 Task: Find connections with filter location Sibanicú with filter topic #property with filter profile language Spanish with filter current company Mindtree with filter school Saveetha School of Engineering with filter industry Food and Beverage Manufacturing with filter service category Nonprofit Consulting with filter keywords title Copywriter
Action: Mouse moved to (520, 81)
Screenshot: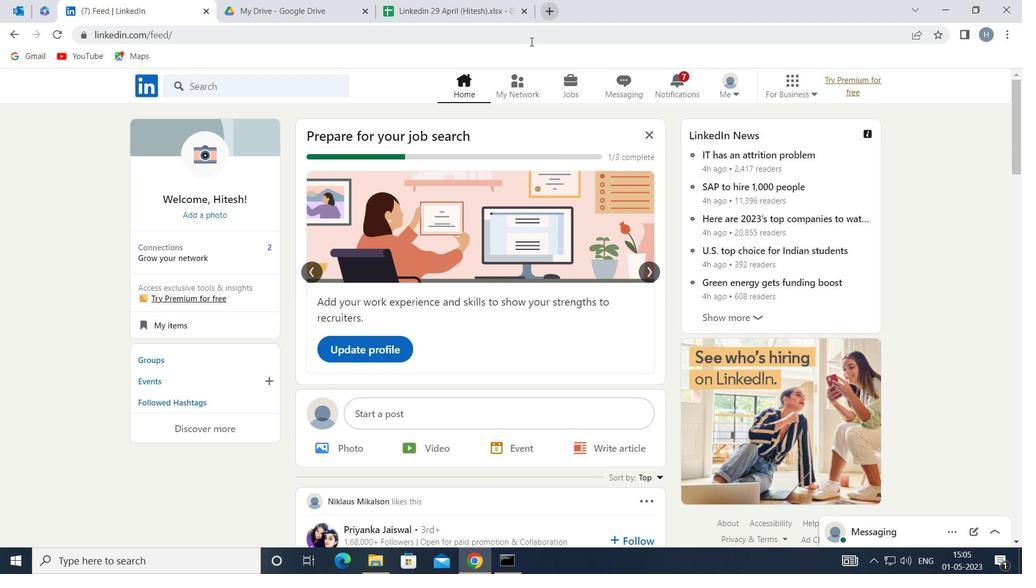 
Action: Mouse pressed left at (520, 81)
Screenshot: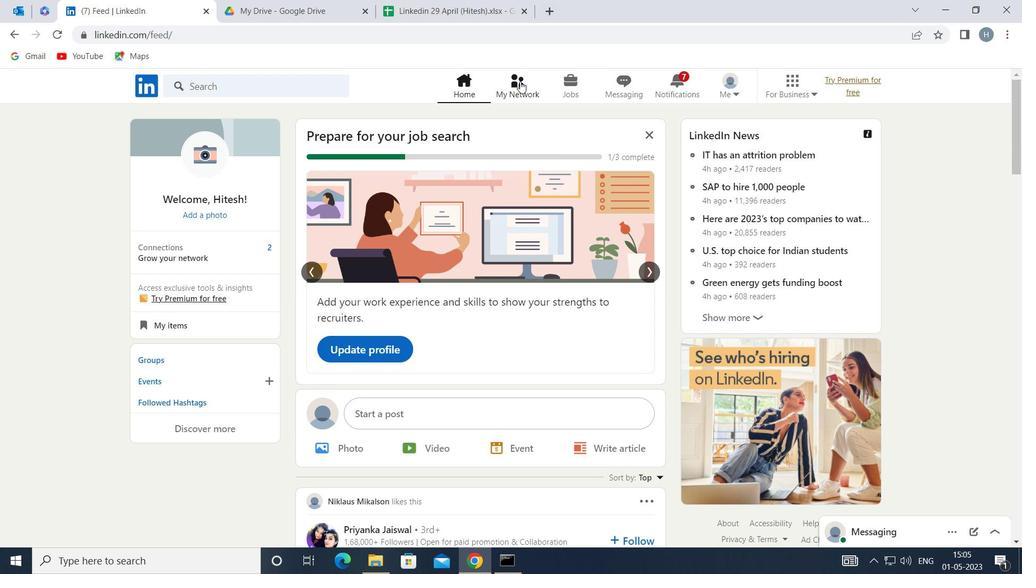 
Action: Mouse moved to (270, 164)
Screenshot: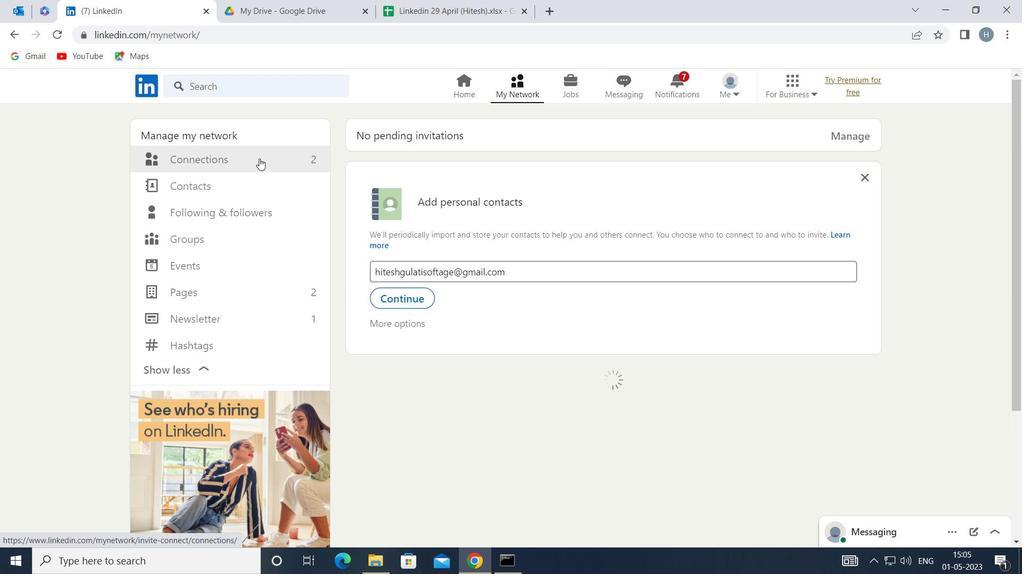 
Action: Mouse pressed left at (270, 164)
Screenshot: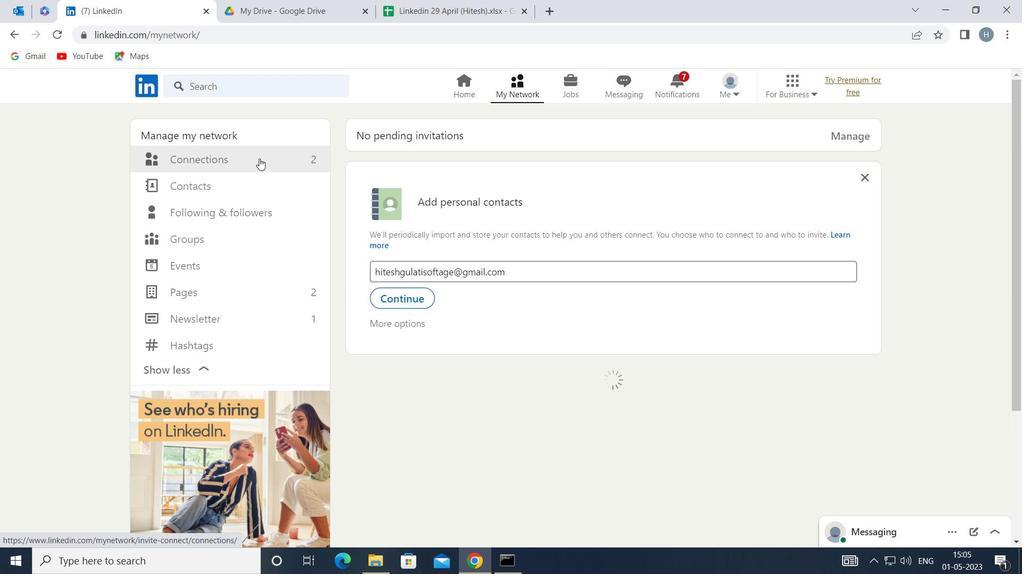 
Action: Mouse moved to (589, 160)
Screenshot: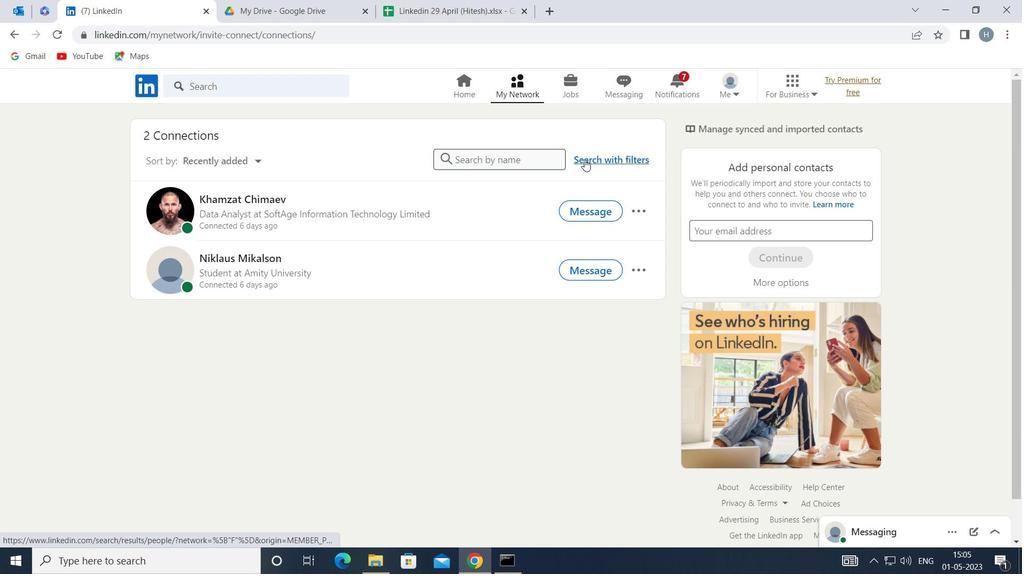 
Action: Mouse pressed left at (589, 160)
Screenshot: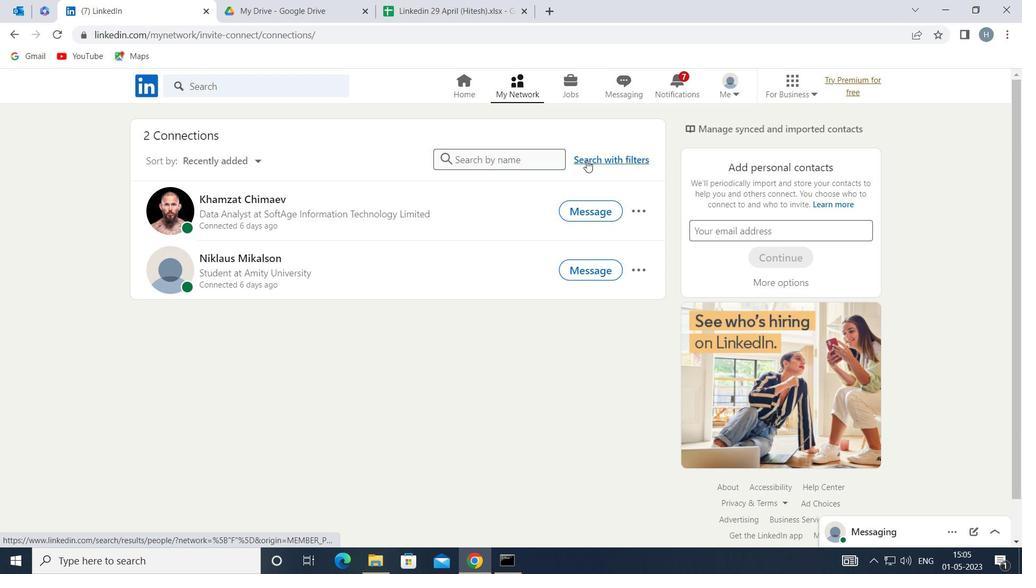 
Action: Mouse moved to (563, 121)
Screenshot: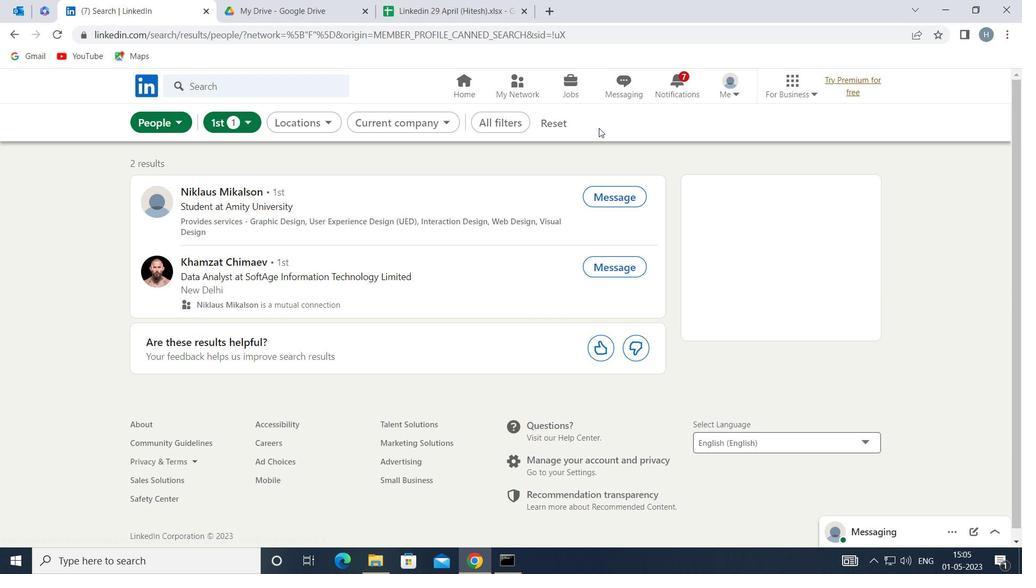 
Action: Mouse pressed left at (563, 121)
Screenshot: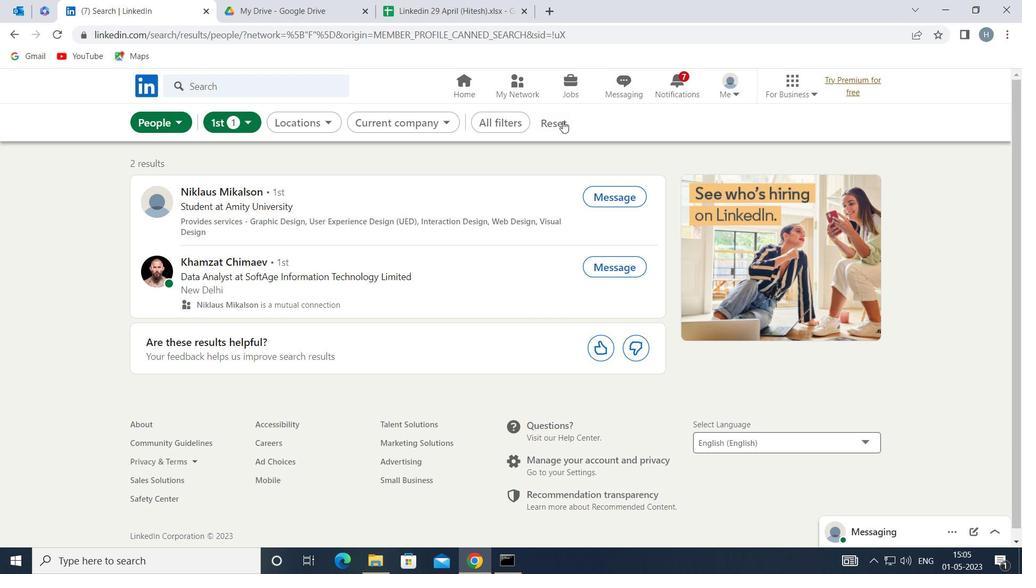 
Action: Mouse moved to (548, 120)
Screenshot: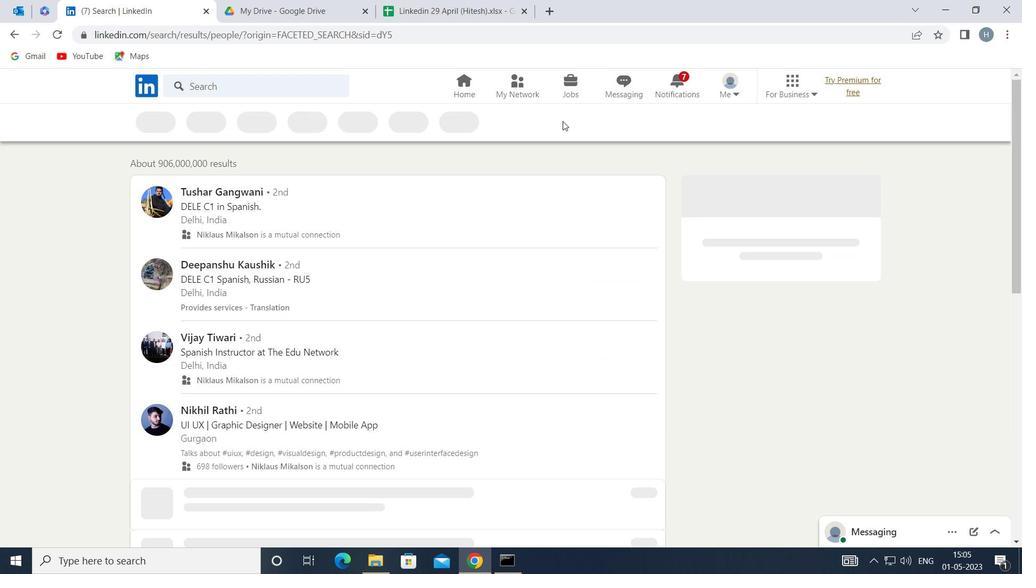 
Action: Mouse pressed left at (548, 120)
Screenshot: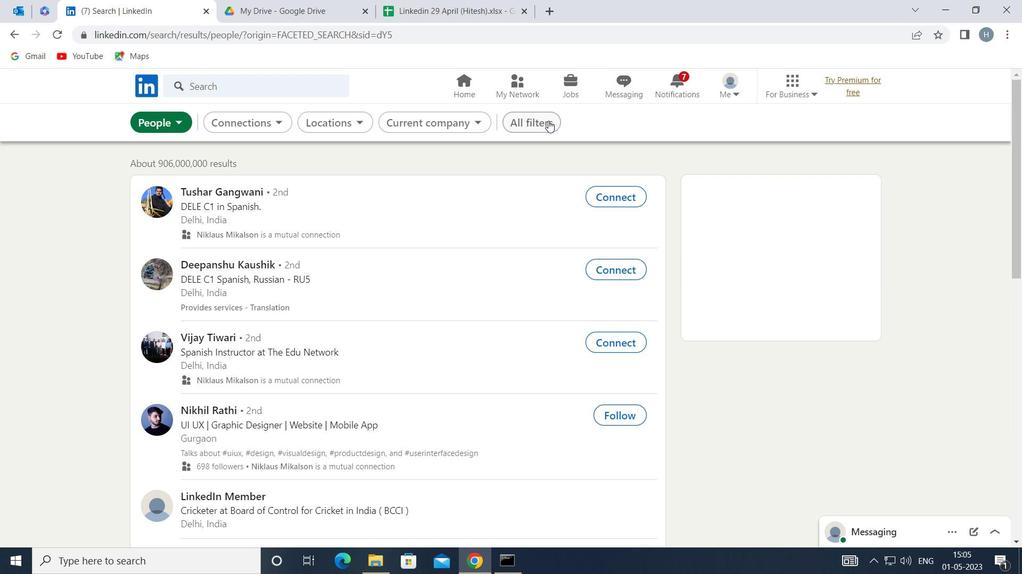 
Action: Mouse moved to (775, 285)
Screenshot: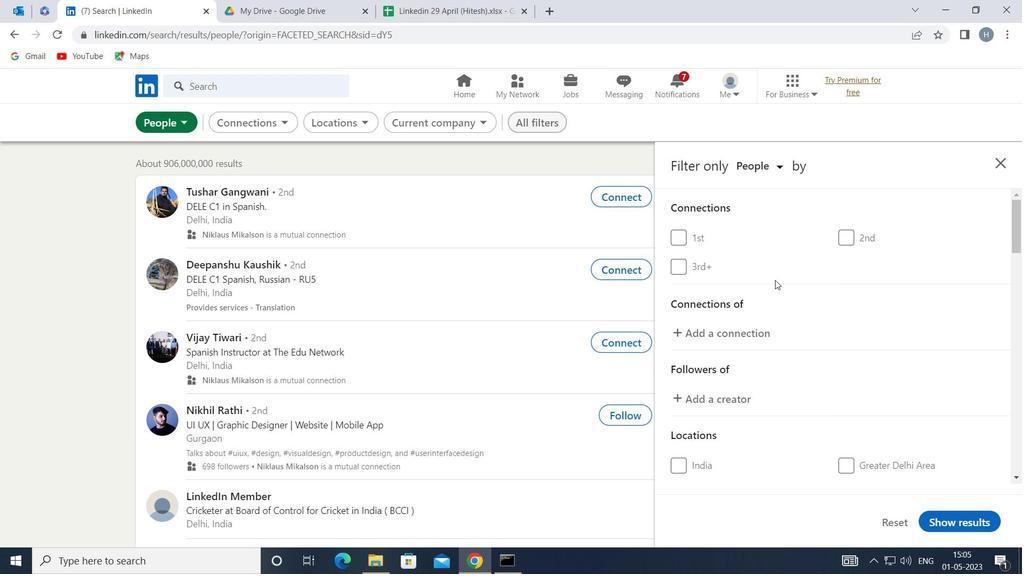 
Action: Mouse scrolled (775, 284) with delta (0, 0)
Screenshot: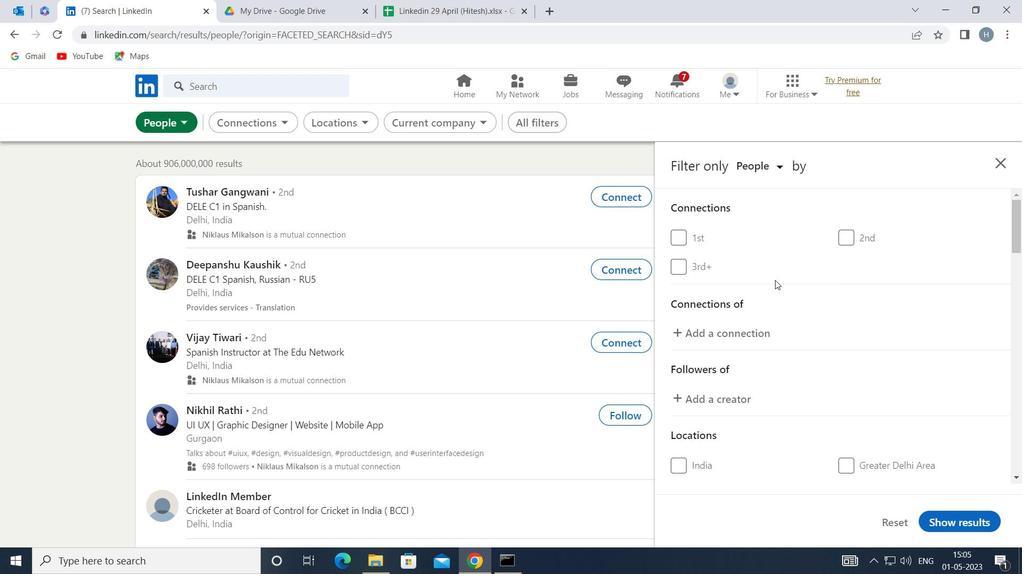 
Action: Mouse moved to (775, 286)
Screenshot: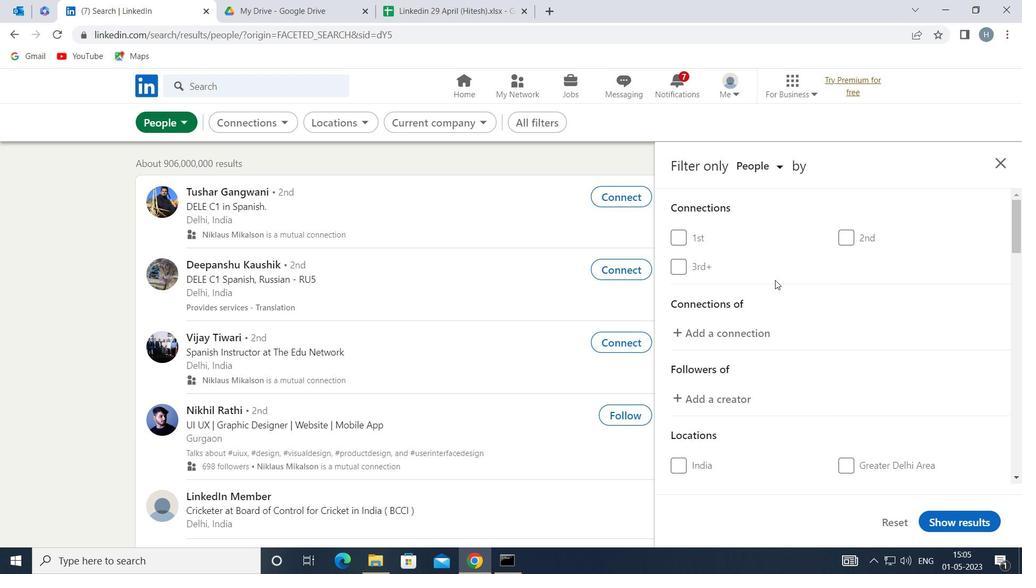
Action: Mouse scrolled (775, 286) with delta (0, 0)
Screenshot: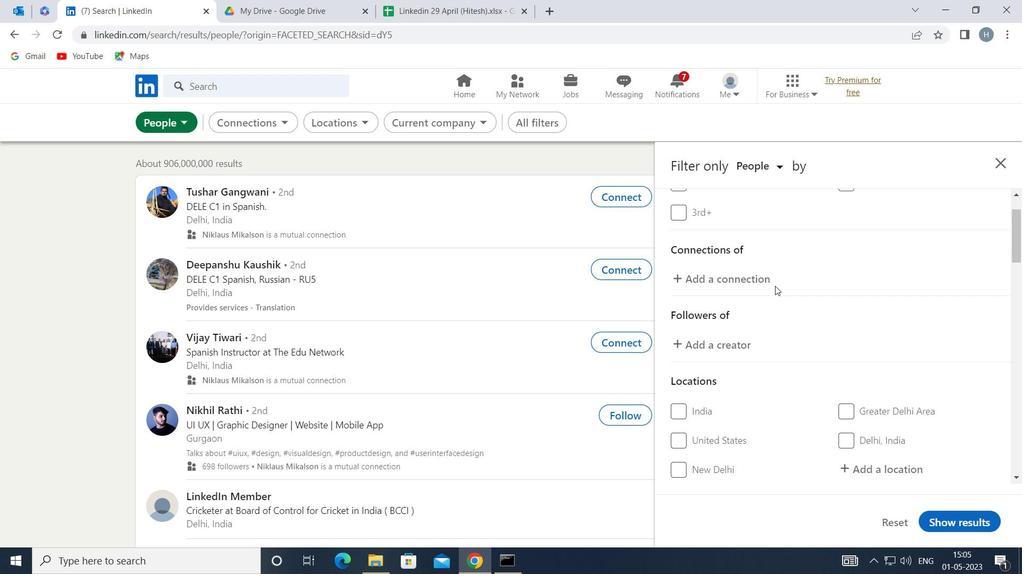 
Action: Mouse scrolled (775, 286) with delta (0, 0)
Screenshot: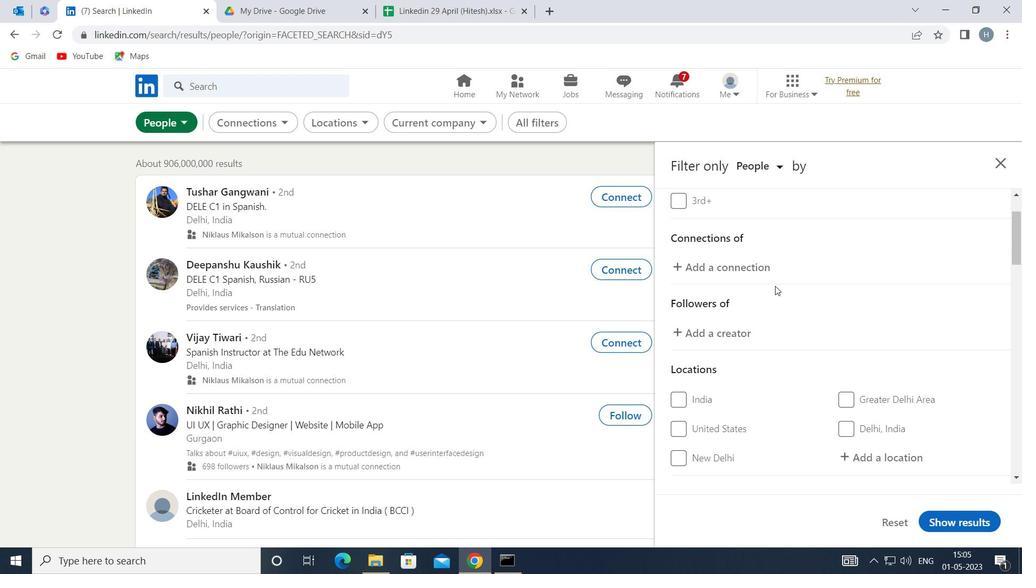 
Action: Mouse moved to (867, 322)
Screenshot: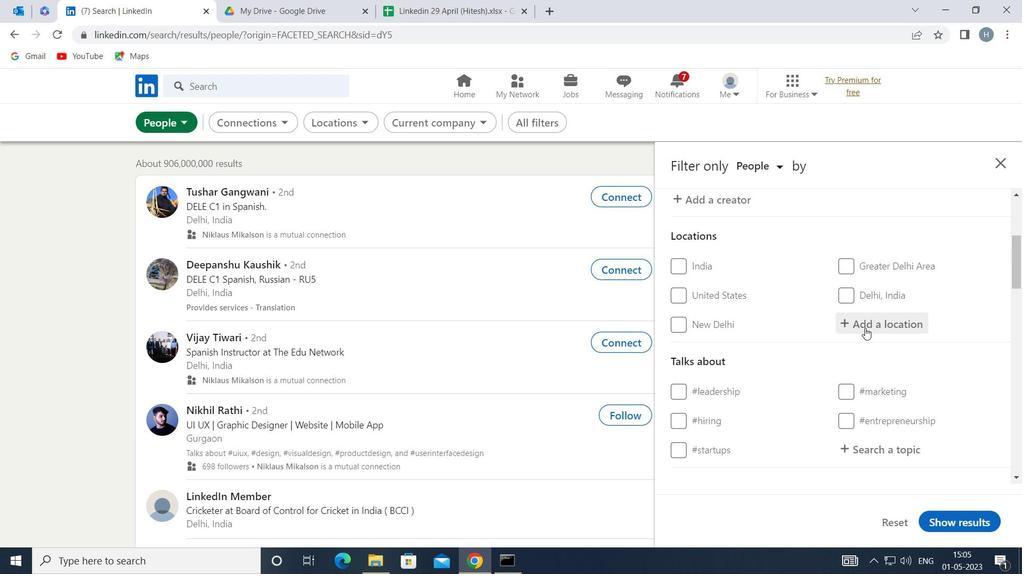
Action: Mouse pressed left at (867, 322)
Screenshot: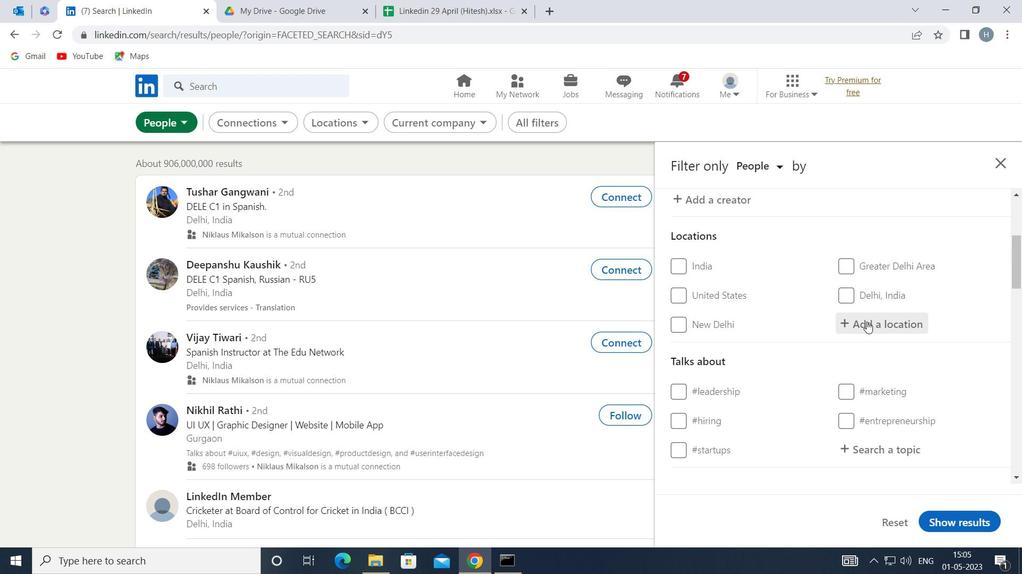 
Action: Mouse moved to (868, 321)
Screenshot: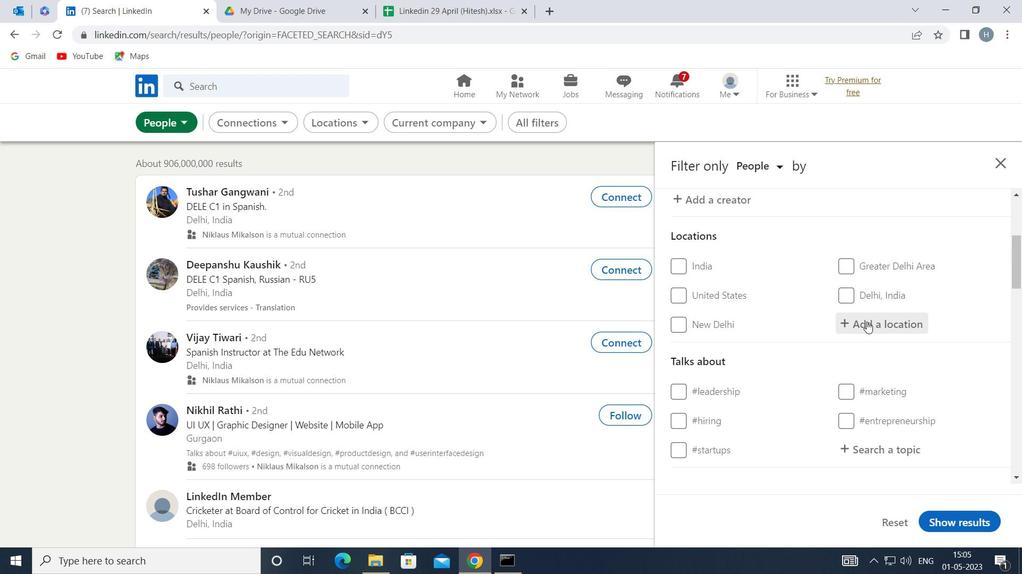 
Action: Key pressed <Key.shift>SIBANICU
Screenshot: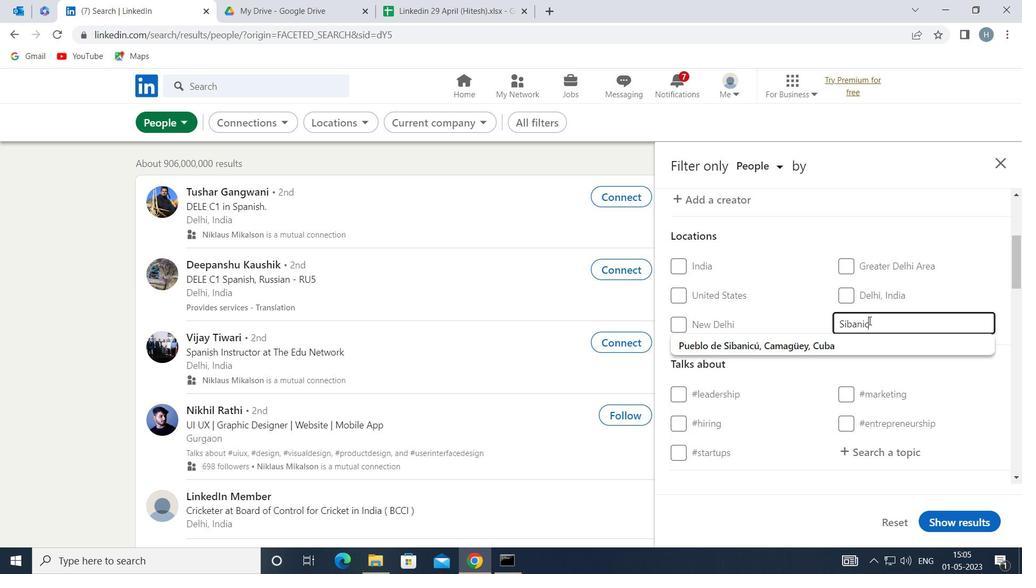 
Action: Mouse moved to (876, 325)
Screenshot: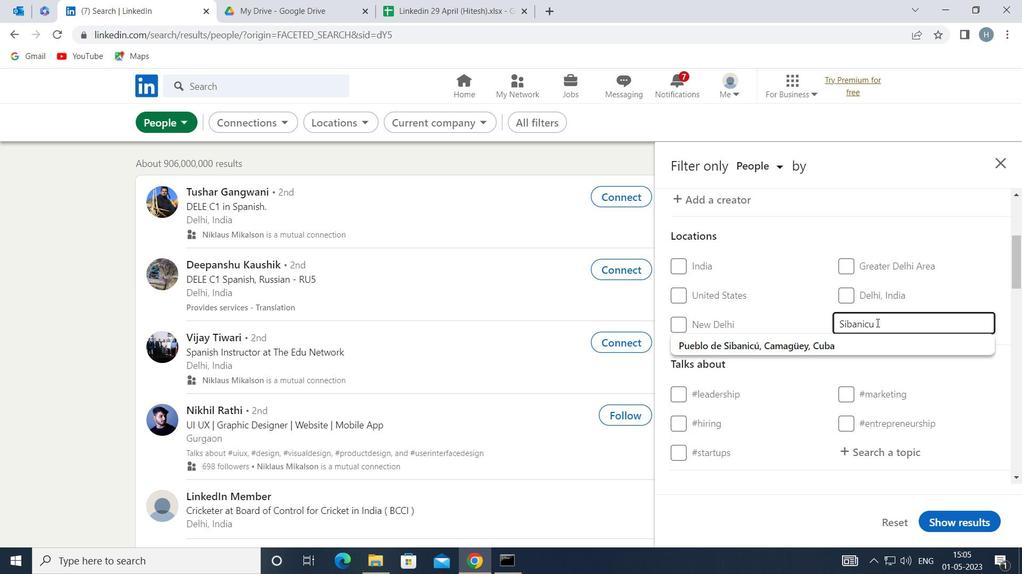 
Action: Key pressed <Key.enter>
Screenshot: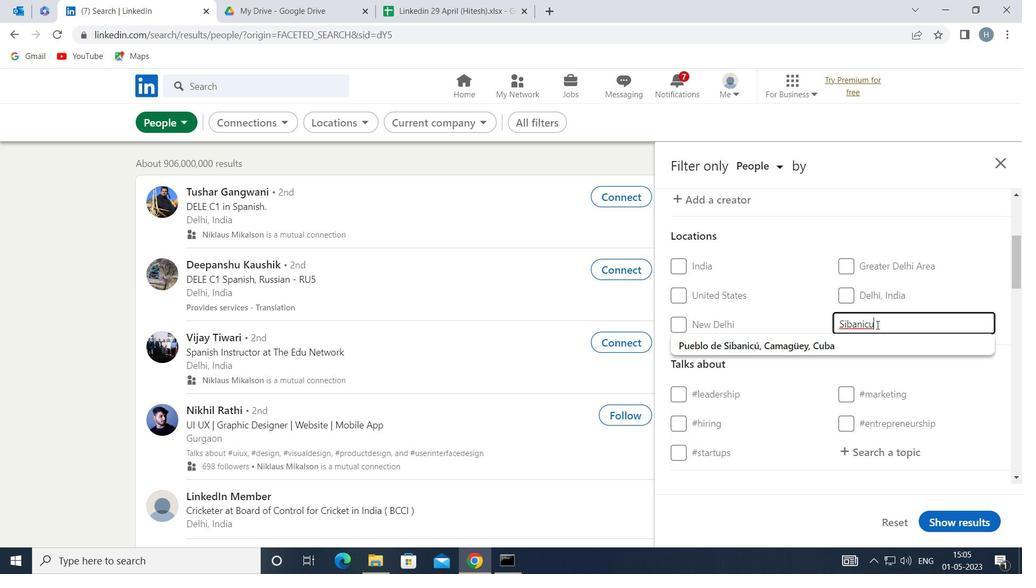 
Action: Mouse moved to (867, 348)
Screenshot: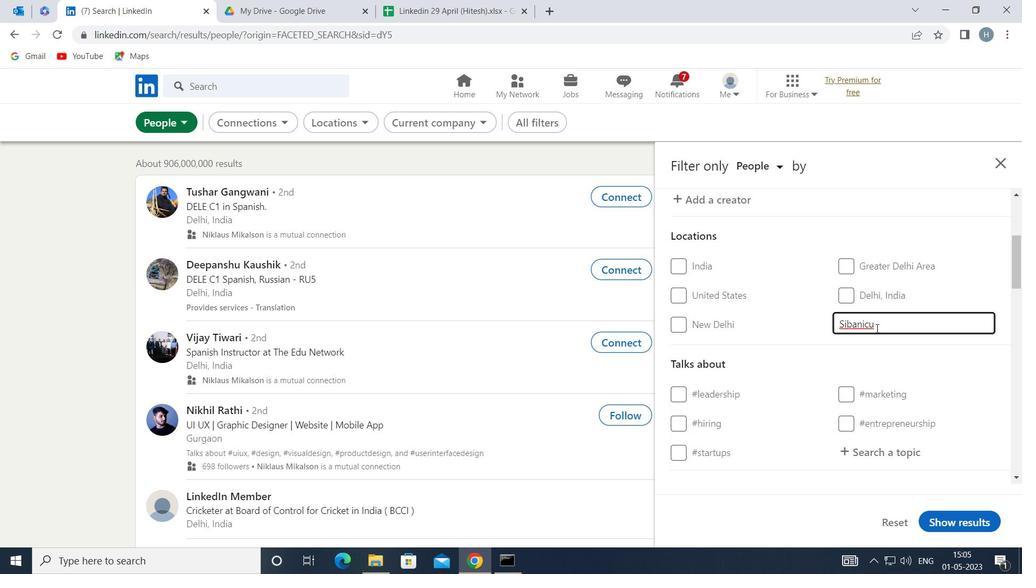 
Action: Mouse scrolled (867, 347) with delta (0, 0)
Screenshot: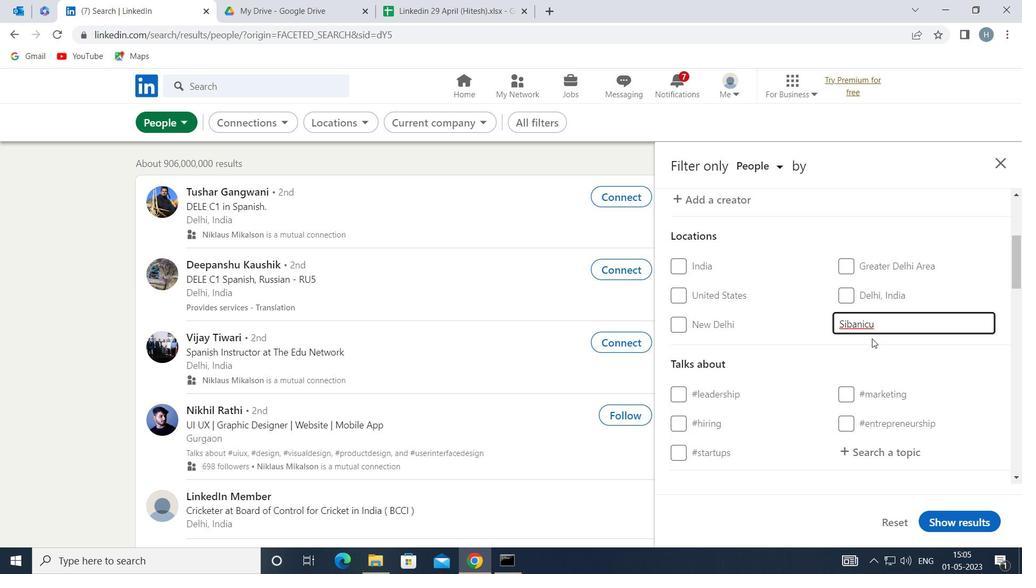 
Action: Mouse moved to (887, 382)
Screenshot: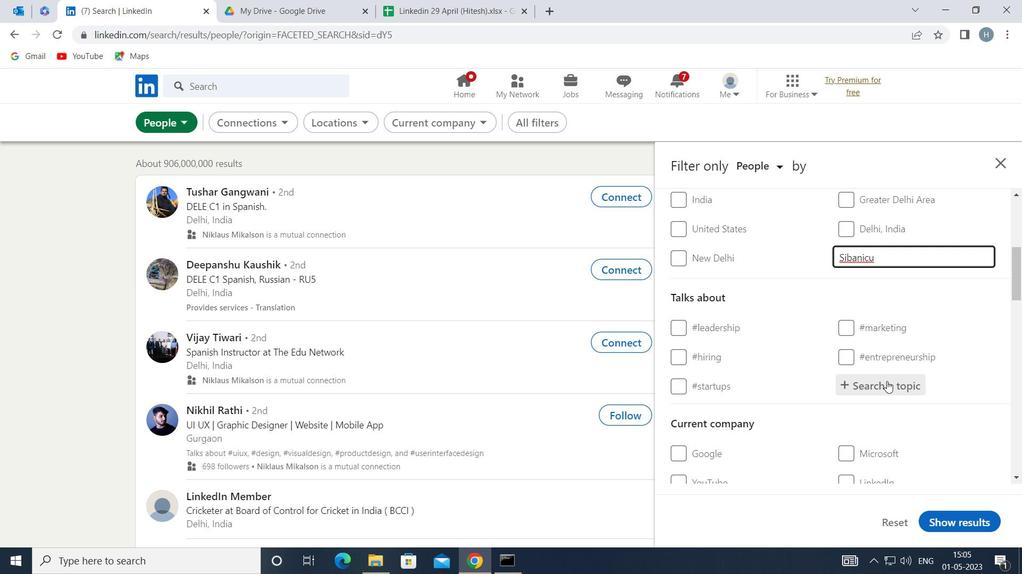 
Action: Mouse pressed left at (887, 382)
Screenshot: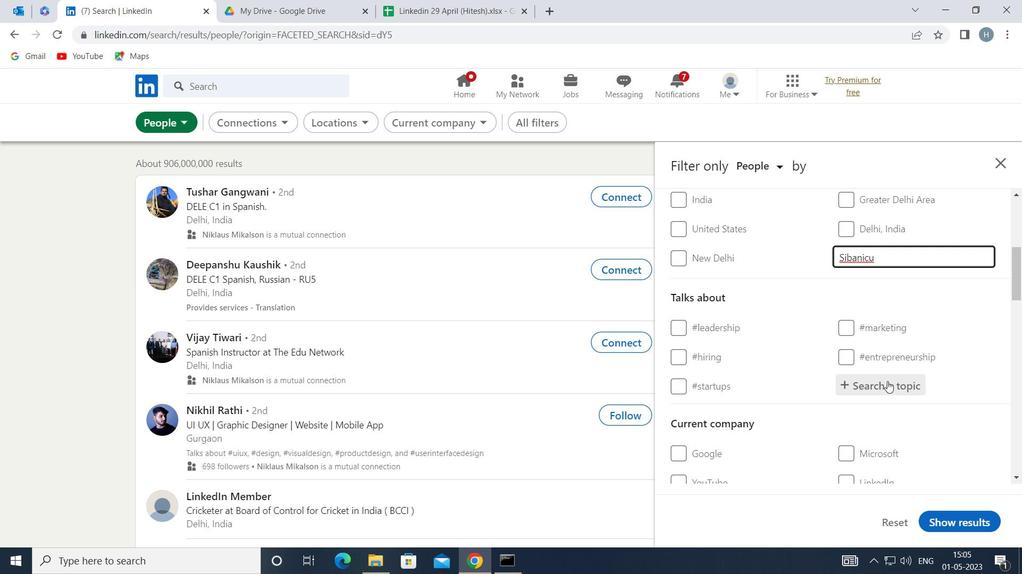 
Action: Mouse moved to (887, 382)
Screenshot: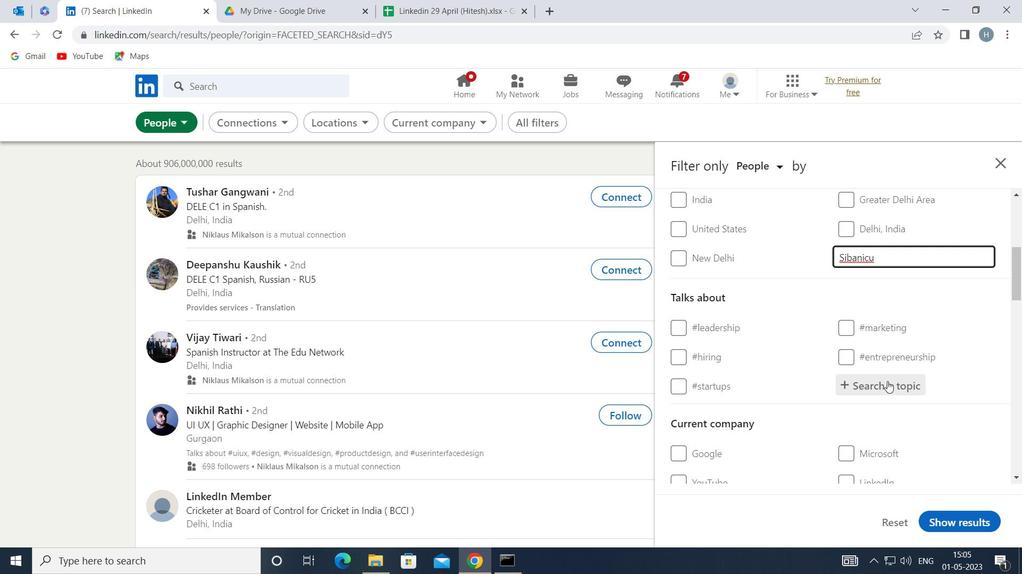 
Action: Key pressed <Key.shift>PROPR<Key.backspace>ERTY
Screenshot: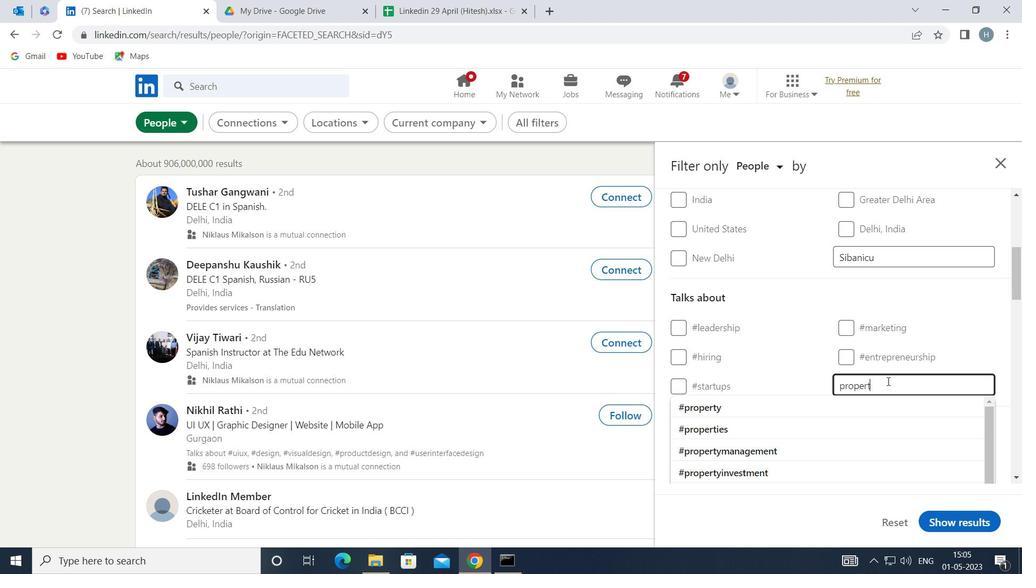 
Action: Mouse moved to (823, 412)
Screenshot: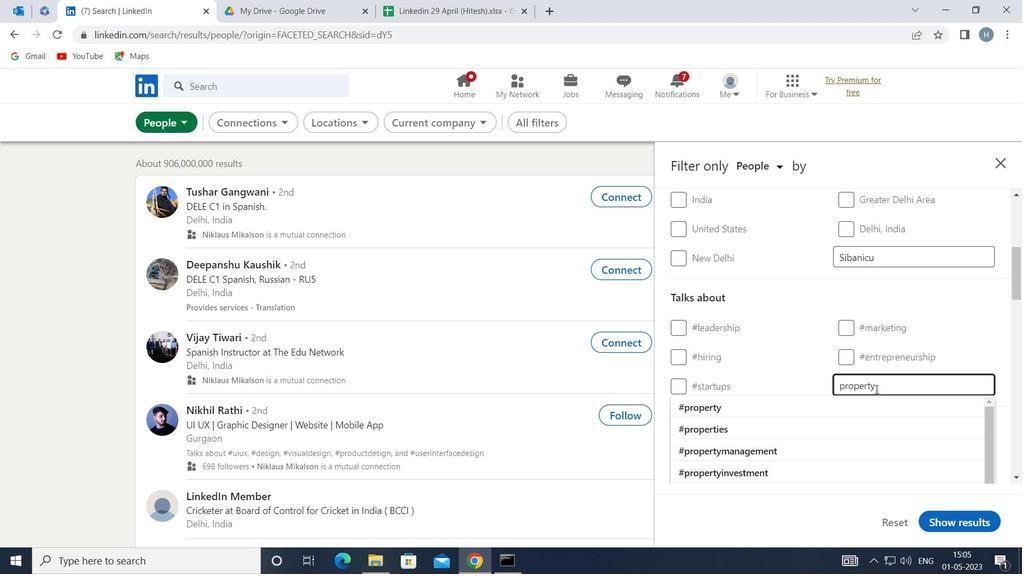 
Action: Mouse pressed left at (823, 412)
Screenshot: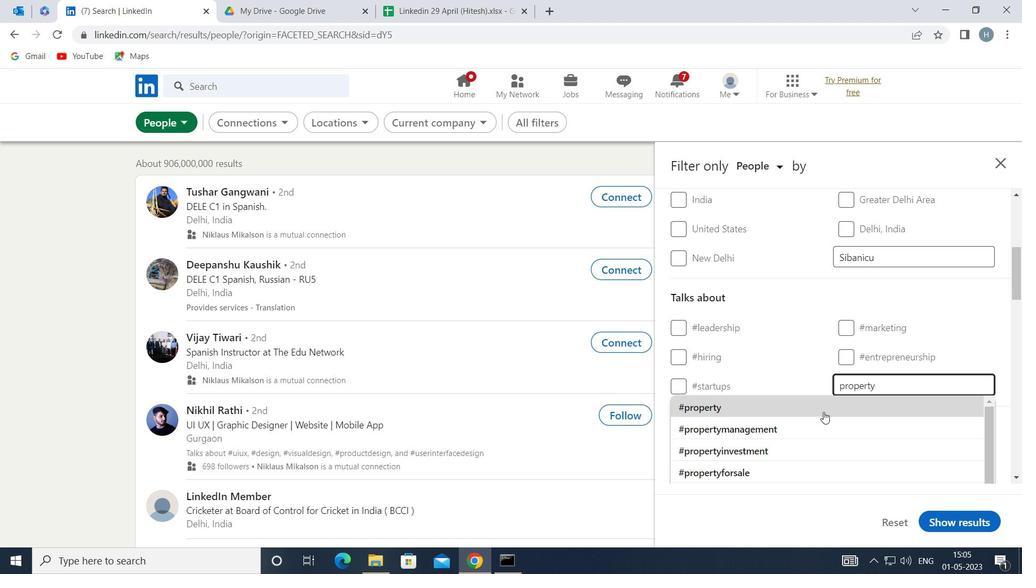 
Action: Mouse moved to (817, 405)
Screenshot: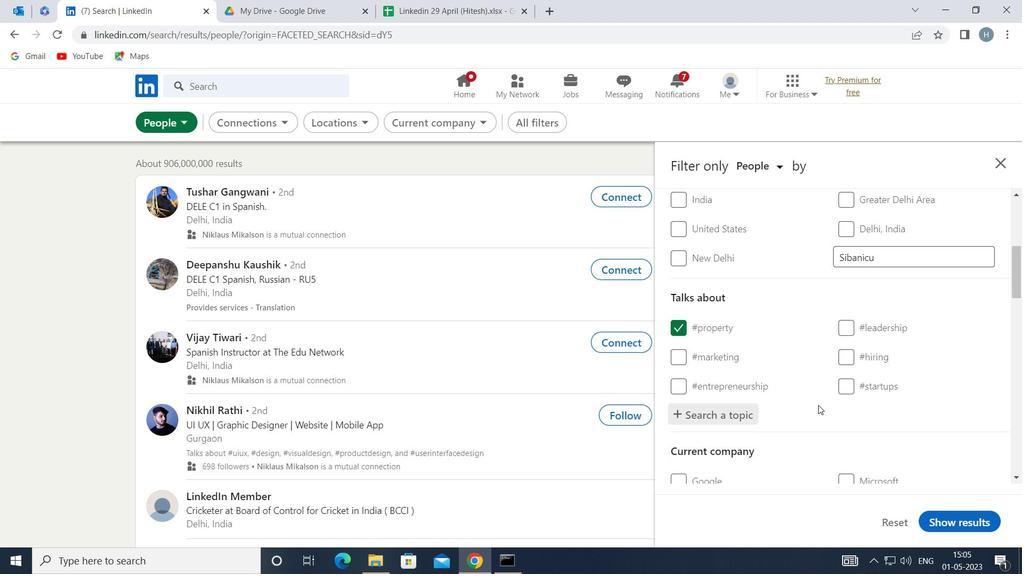 
Action: Mouse scrolled (817, 404) with delta (0, 0)
Screenshot: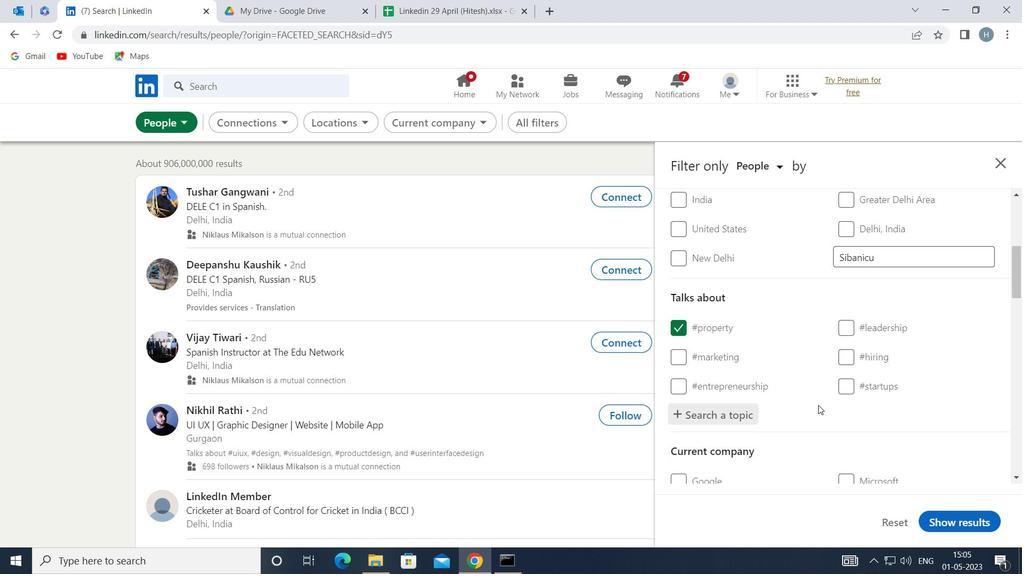 
Action: Mouse scrolled (817, 404) with delta (0, 0)
Screenshot: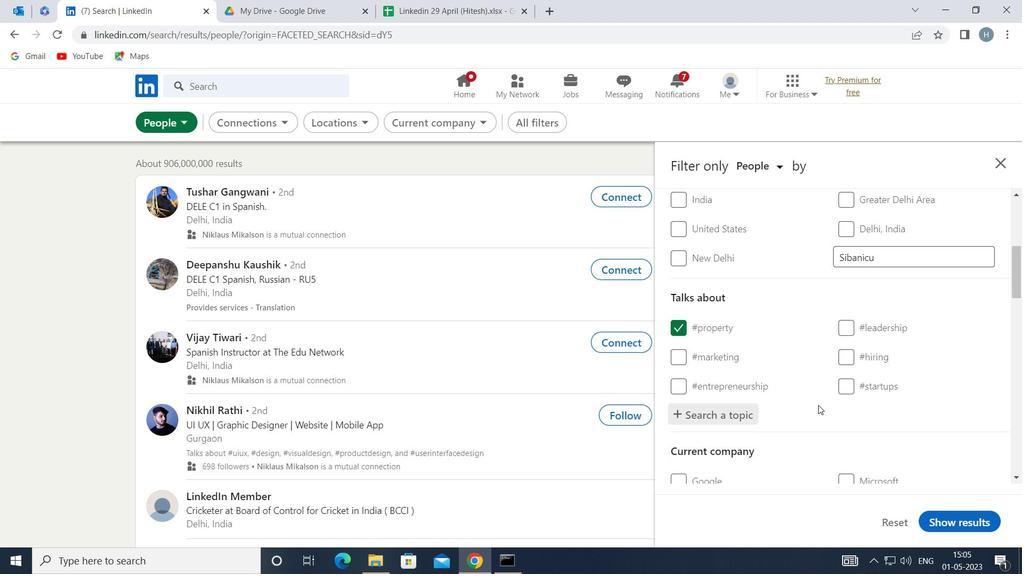 
Action: Mouse moved to (815, 401)
Screenshot: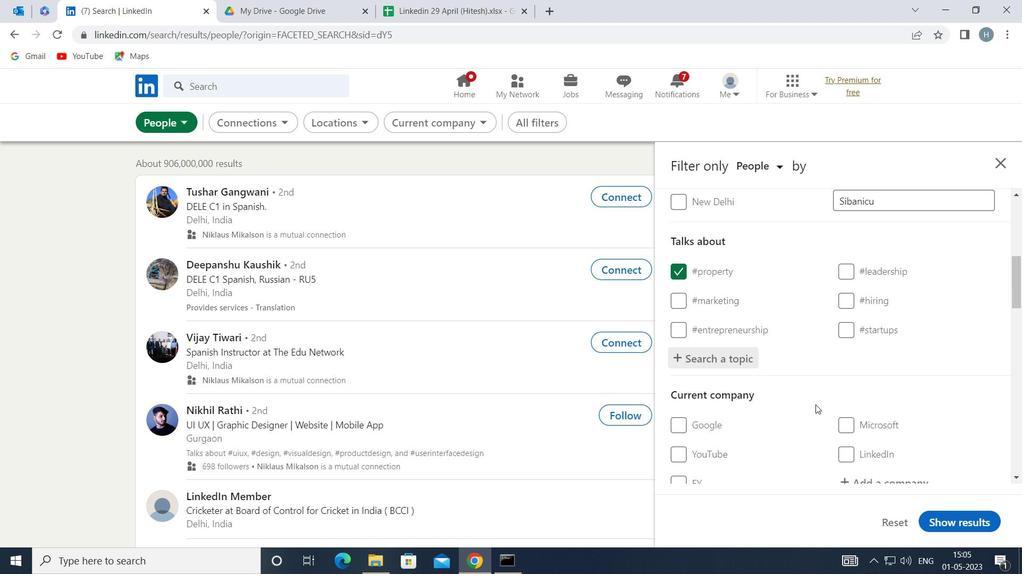 
Action: Mouse scrolled (815, 400) with delta (0, 0)
Screenshot: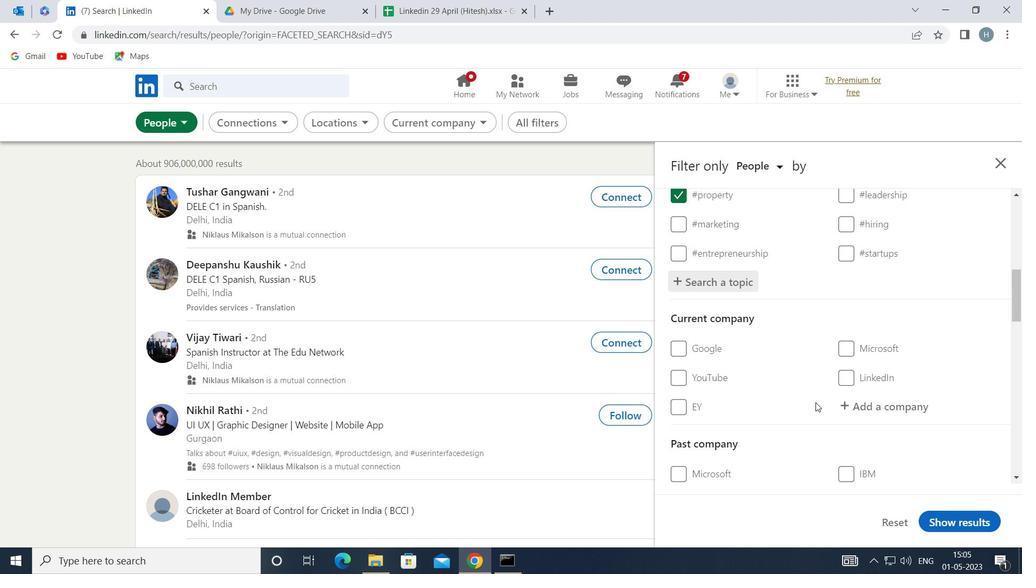 
Action: Mouse moved to (814, 400)
Screenshot: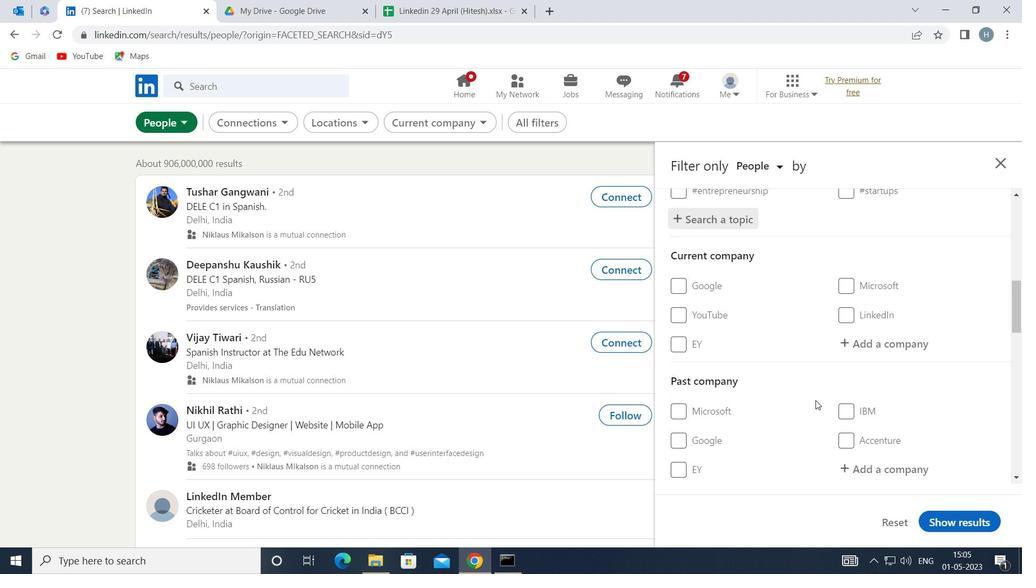 
Action: Mouse scrolled (814, 400) with delta (0, 0)
Screenshot: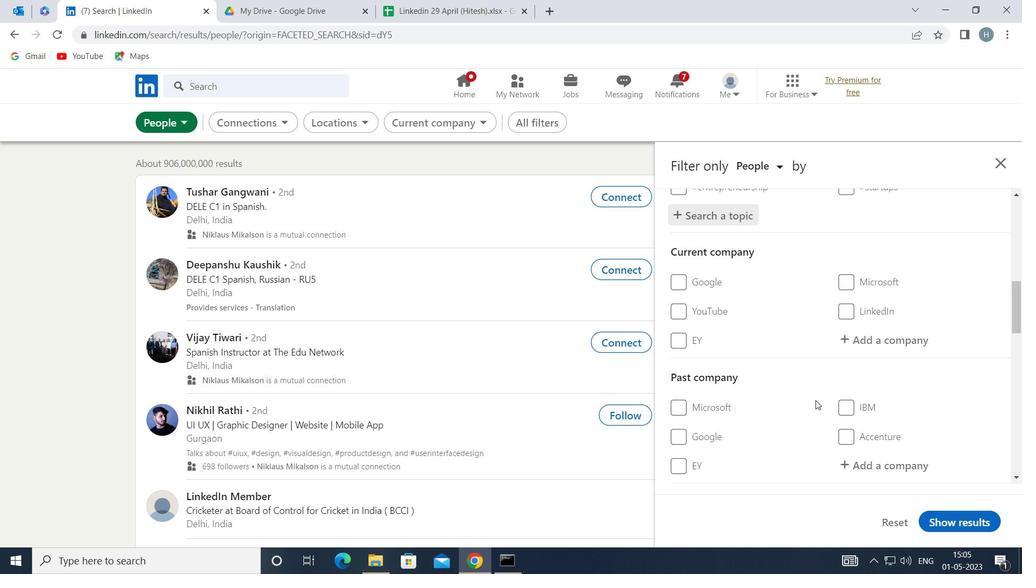 
Action: Mouse moved to (811, 403)
Screenshot: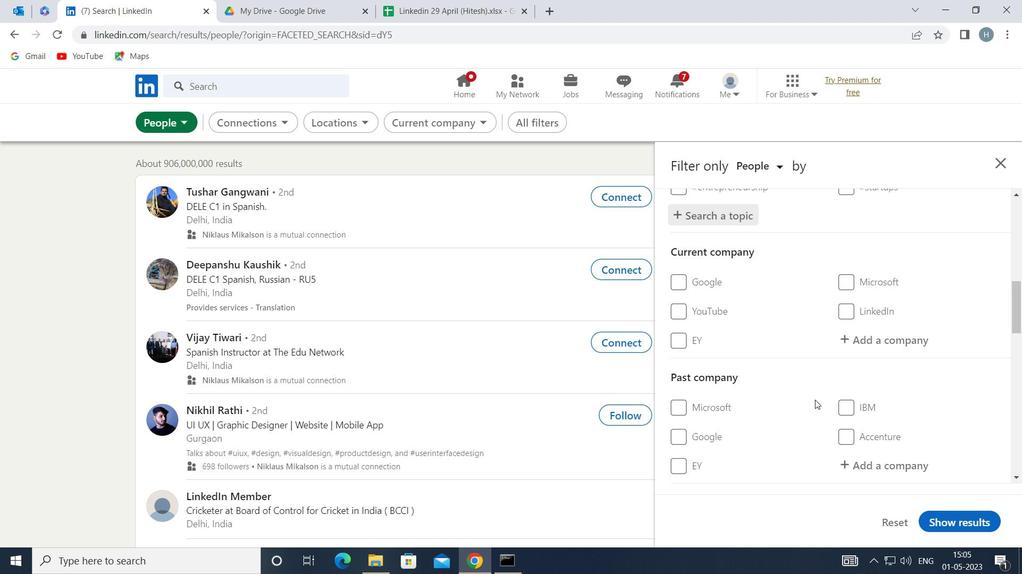 
Action: Mouse scrolled (811, 402) with delta (0, 0)
Screenshot: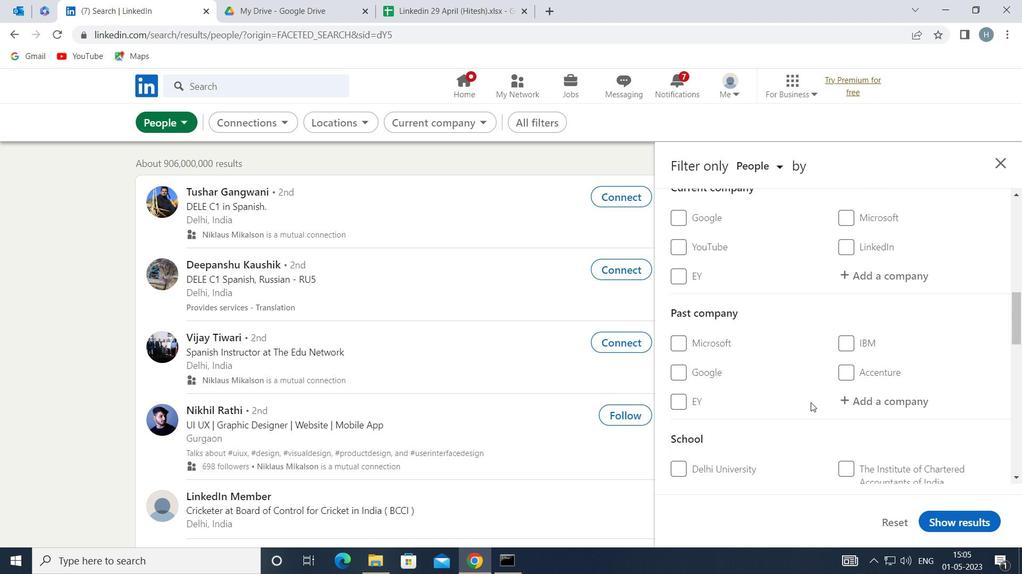 
Action: Mouse scrolled (811, 402) with delta (0, 0)
Screenshot: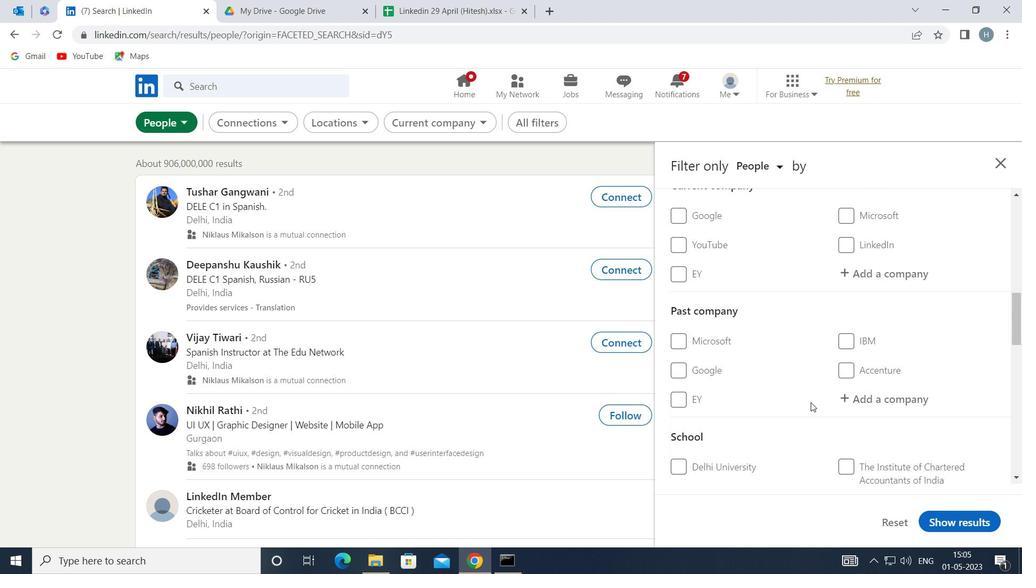 
Action: Mouse scrolled (811, 402) with delta (0, 0)
Screenshot: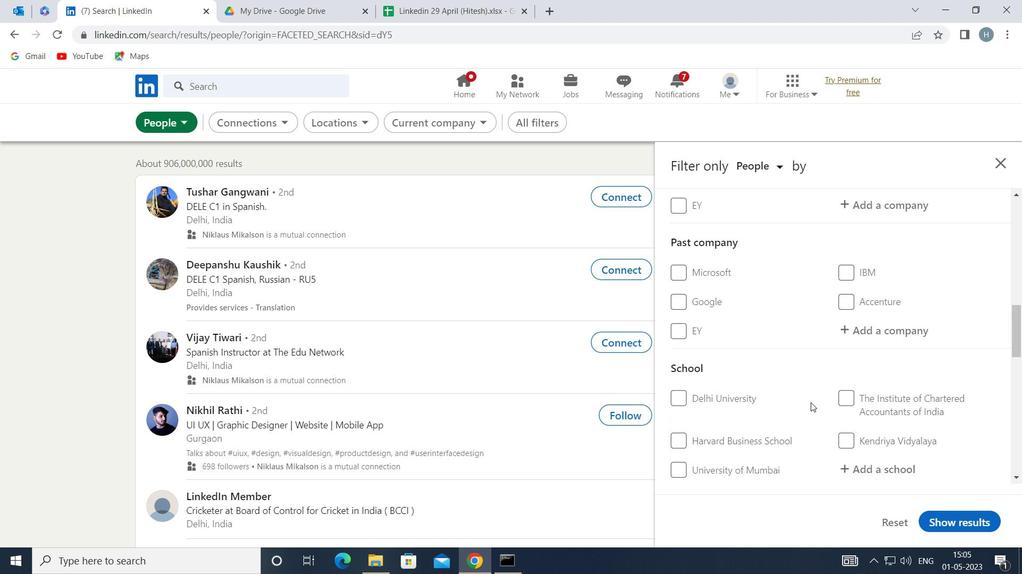 
Action: Mouse scrolled (811, 402) with delta (0, 0)
Screenshot: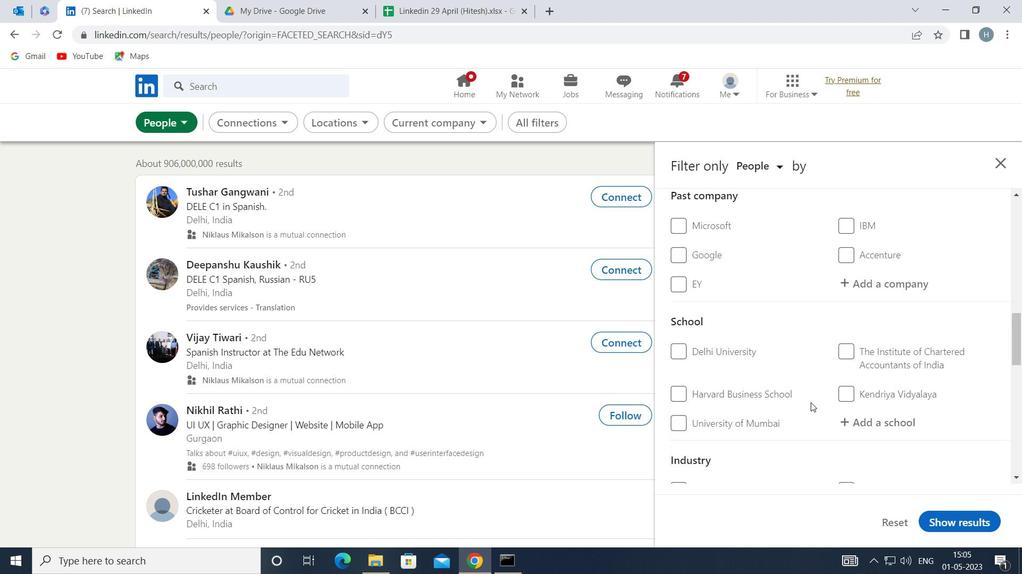 
Action: Mouse scrolled (811, 402) with delta (0, 0)
Screenshot: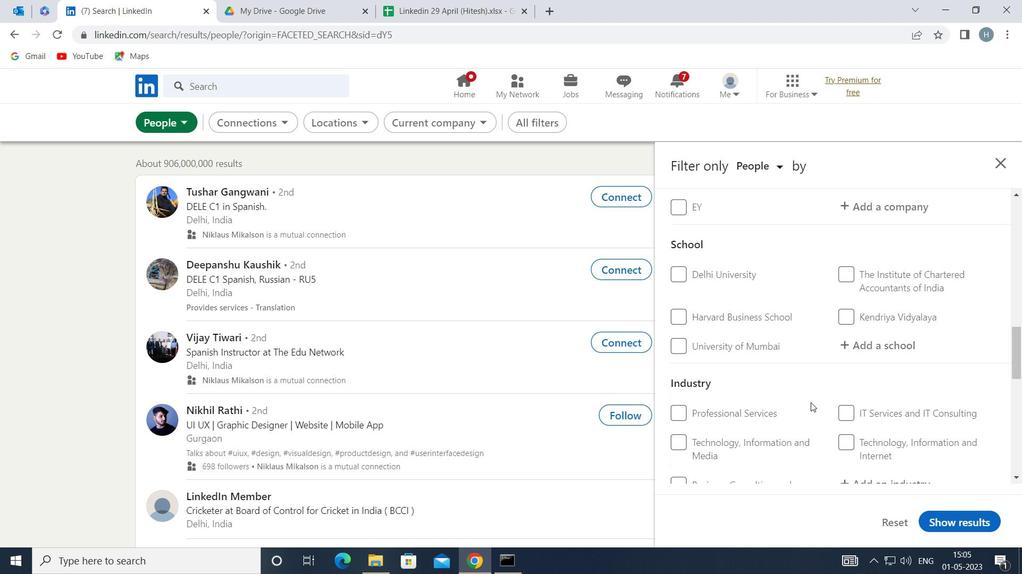 
Action: Mouse moved to (811, 402)
Screenshot: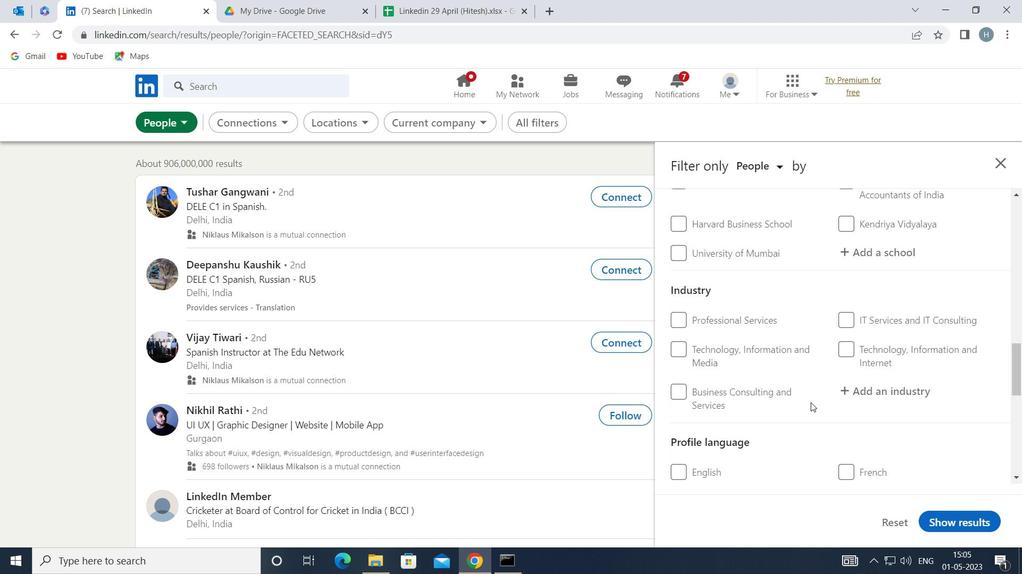 
Action: Mouse scrolled (811, 401) with delta (0, 0)
Screenshot: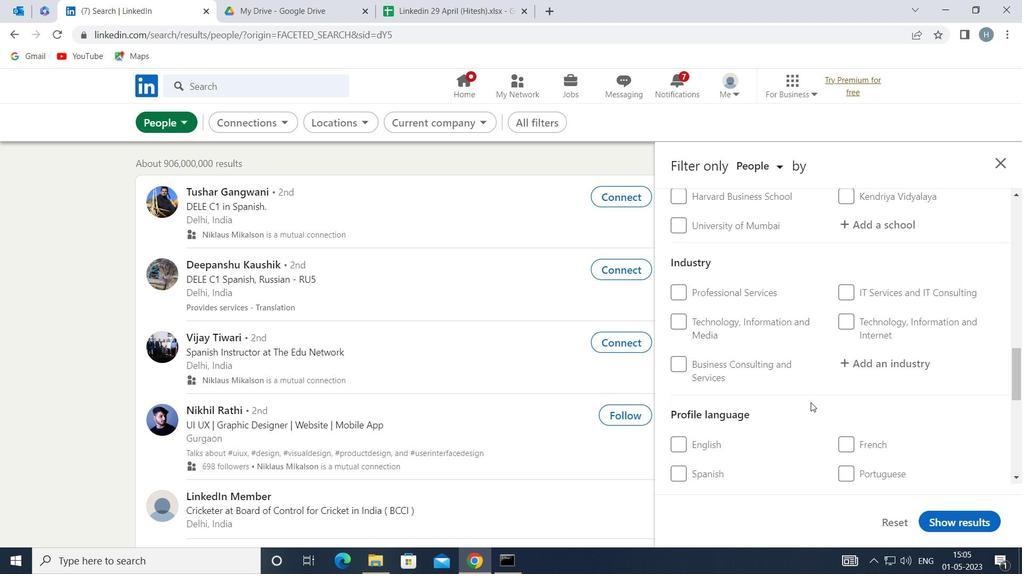 
Action: Mouse moved to (701, 391)
Screenshot: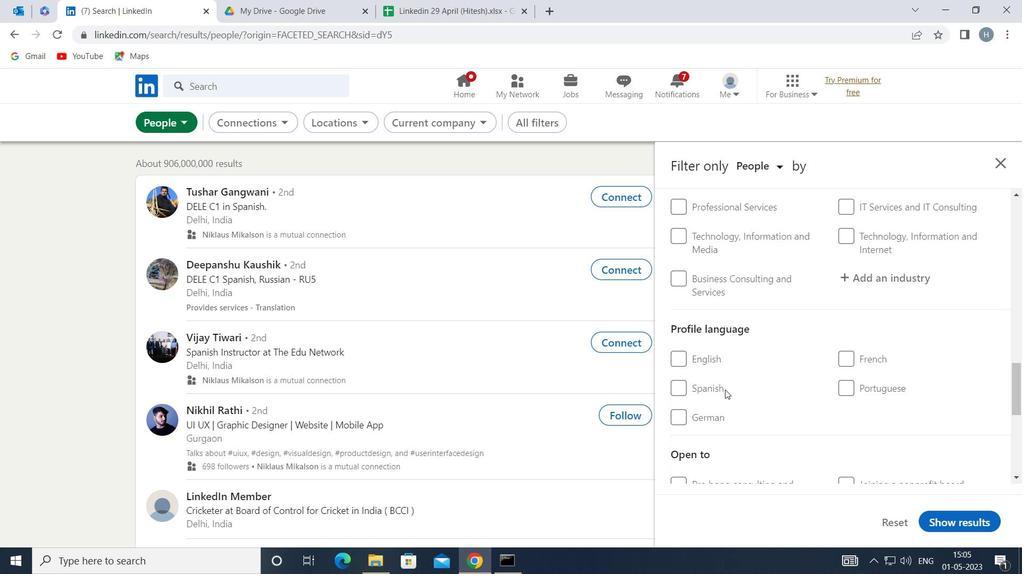 
Action: Mouse pressed left at (701, 391)
Screenshot: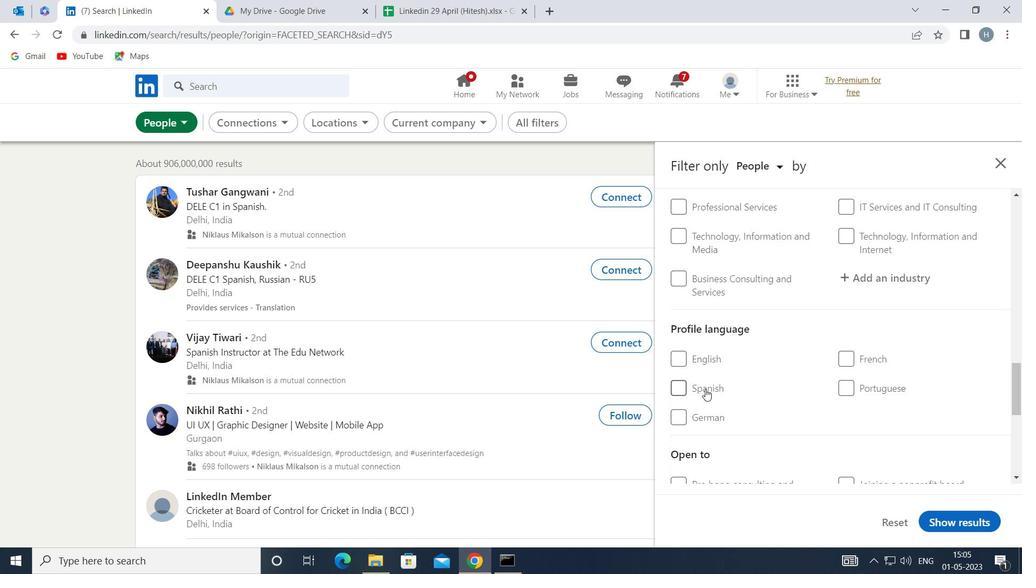 
Action: Mouse moved to (783, 385)
Screenshot: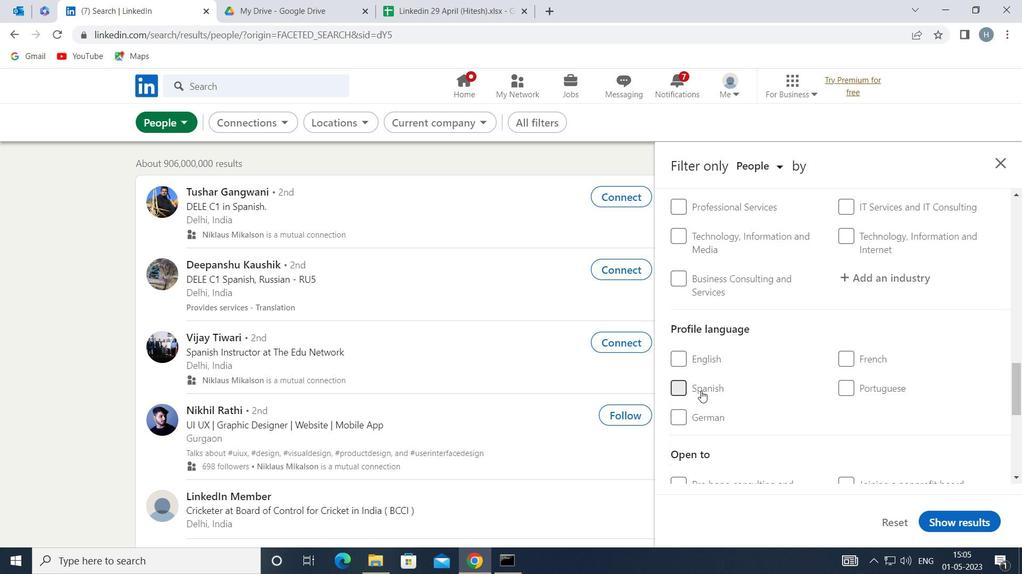 
Action: Mouse scrolled (783, 386) with delta (0, 0)
Screenshot: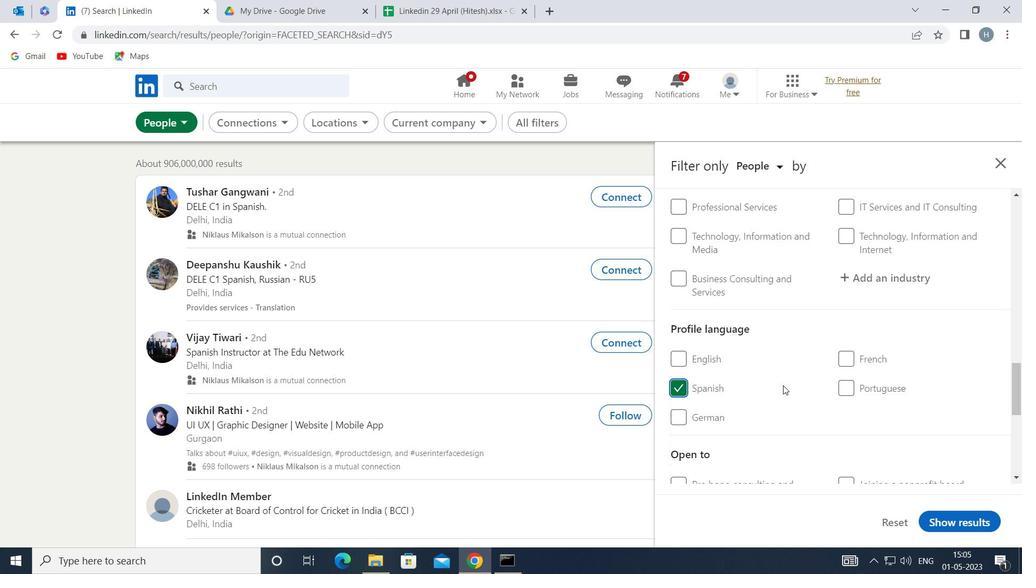 
Action: Mouse scrolled (783, 386) with delta (0, 0)
Screenshot: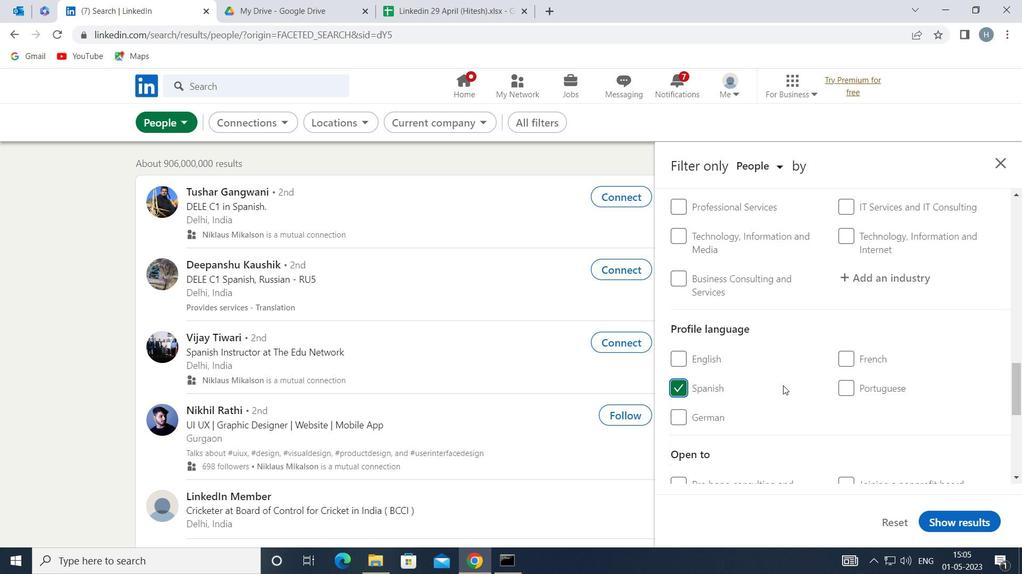 
Action: Mouse moved to (783, 384)
Screenshot: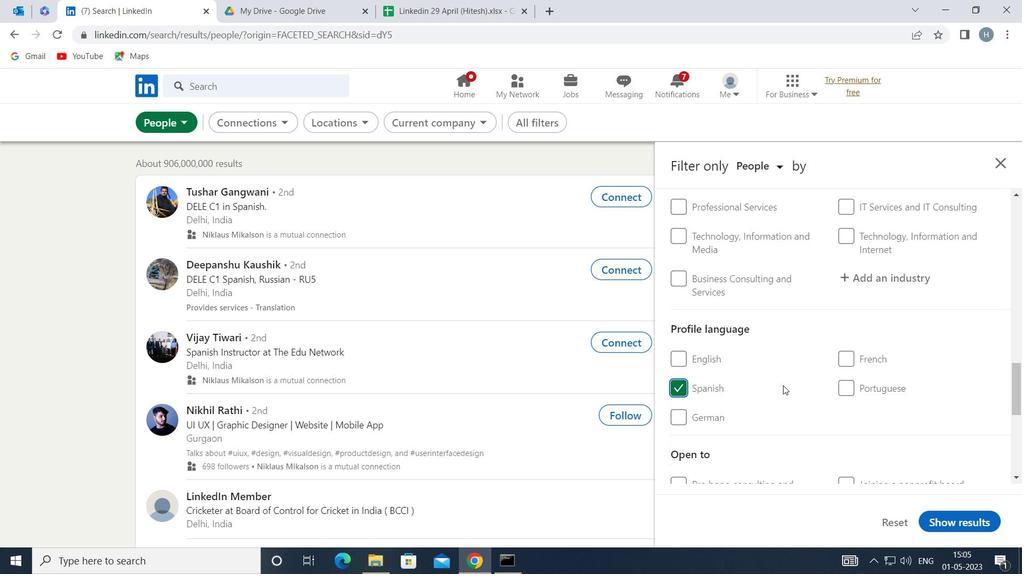 
Action: Mouse scrolled (783, 385) with delta (0, 0)
Screenshot: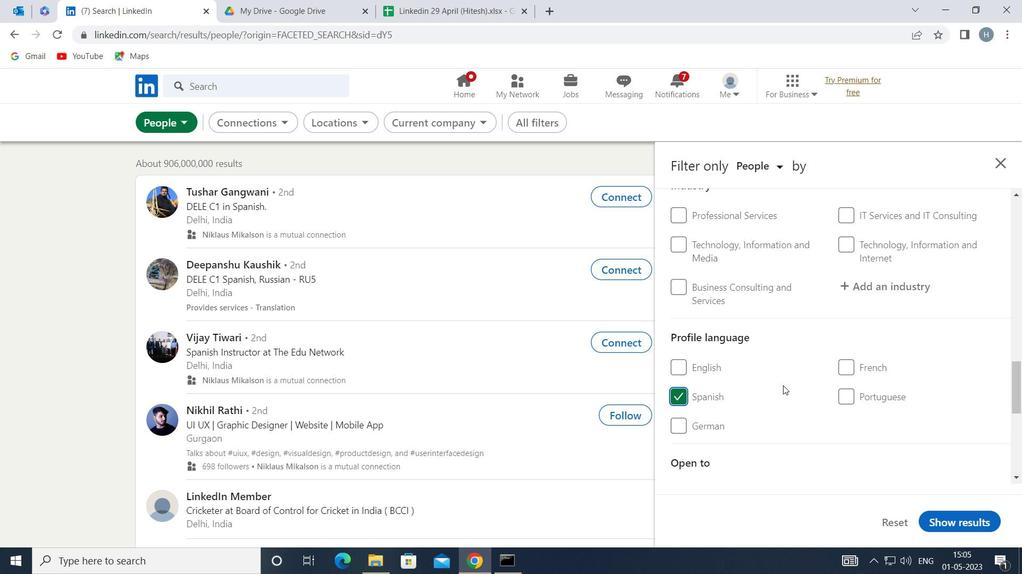 
Action: Mouse scrolled (783, 385) with delta (0, 0)
Screenshot: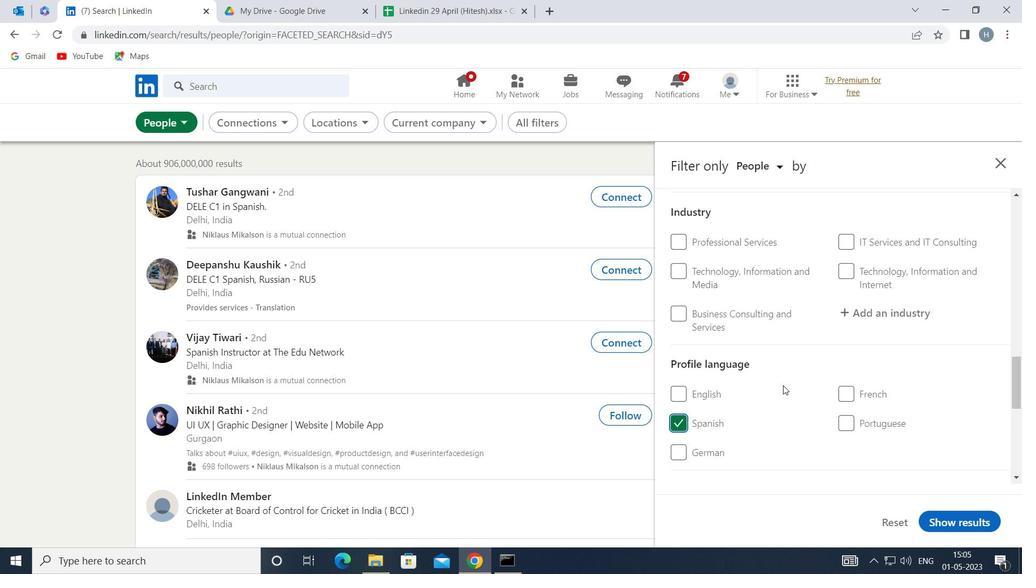 
Action: Mouse scrolled (783, 385) with delta (0, 0)
Screenshot: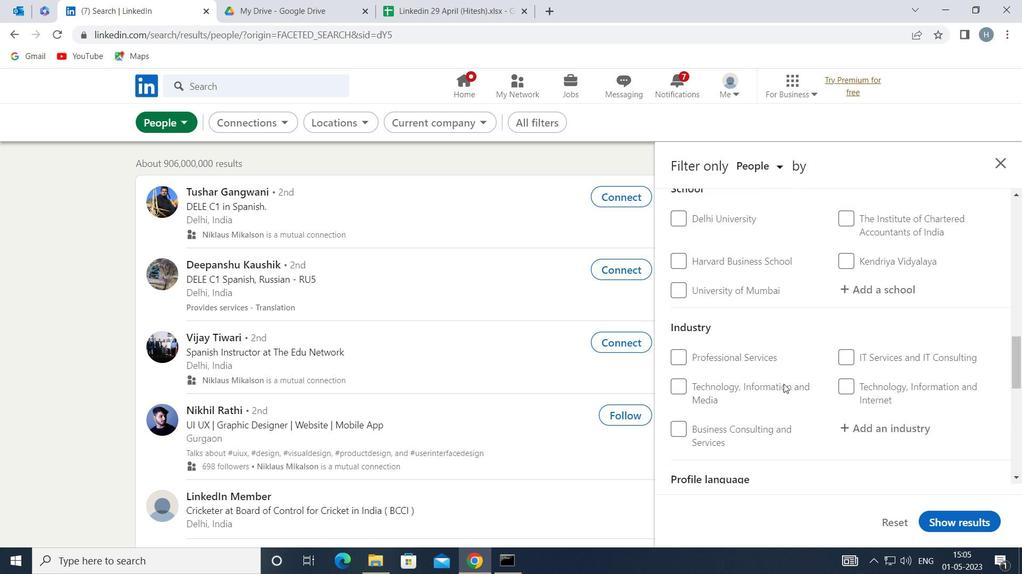 
Action: Mouse scrolled (783, 385) with delta (0, 0)
Screenshot: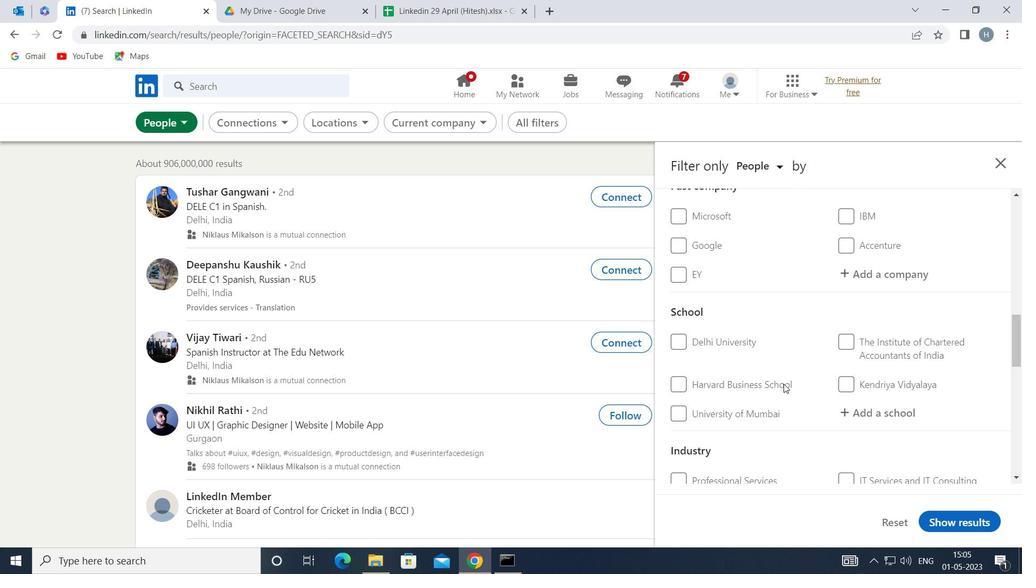 
Action: Mouse scrolled (783, 385) with delta (0, 0)
Screenshot: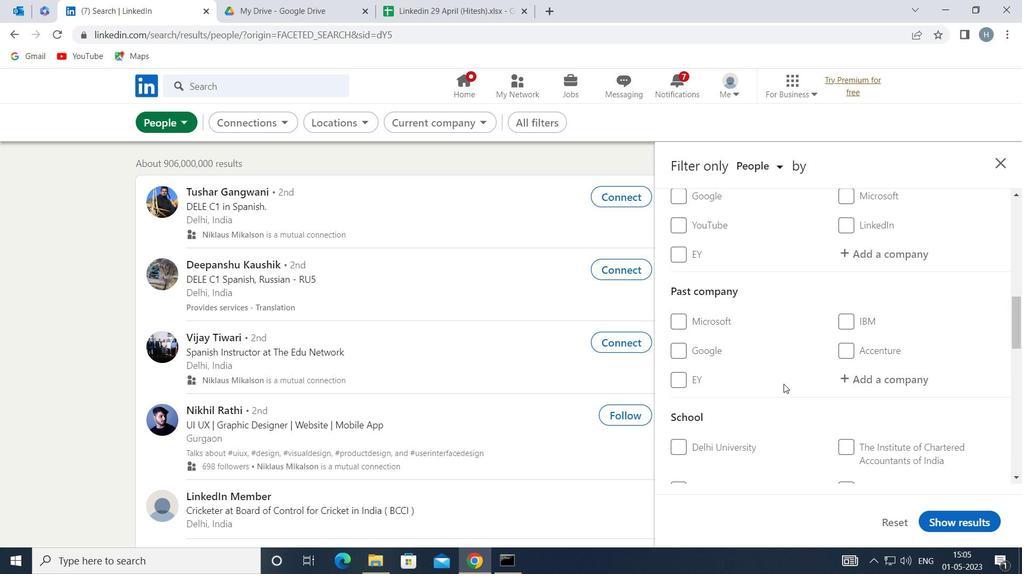 
Action: Mouse moved to (879, 342)
Screenshot: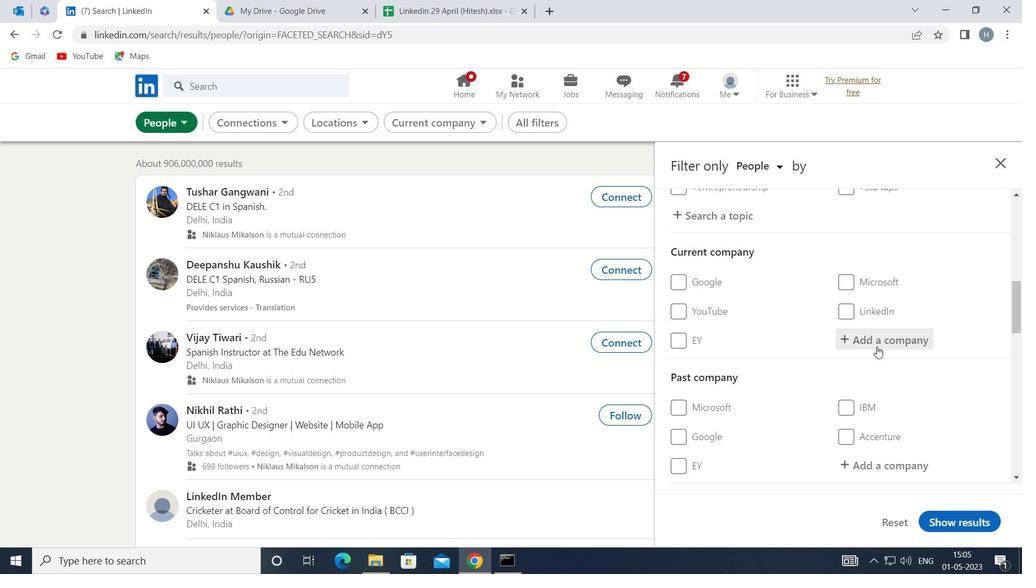 
Action: Mouse pressed left at (879, 342)
Screenshot: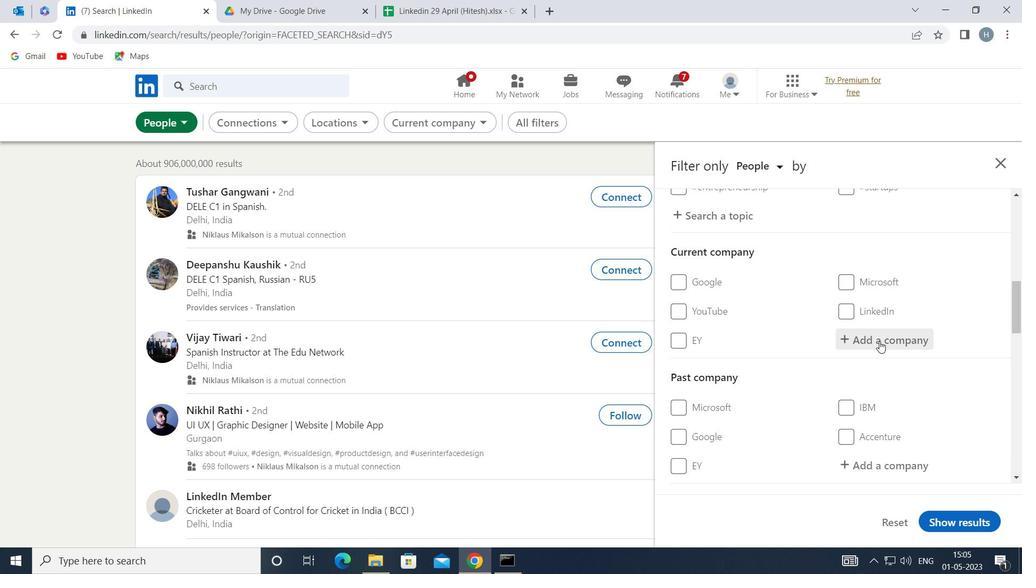 
Action: Key pressed <Key.shift>MINDTRE
Screenshot: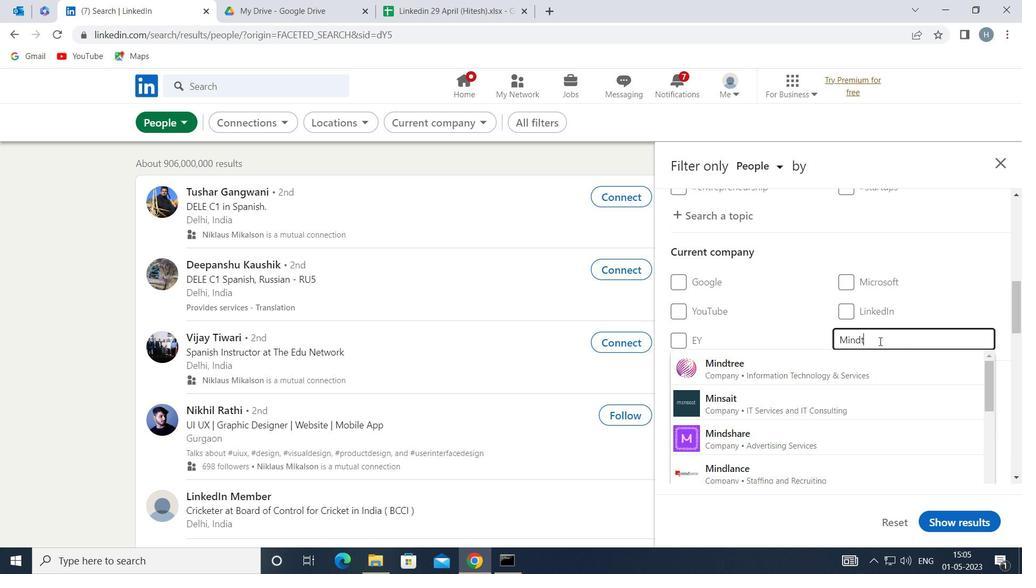 
Action: Mouse moved to (817, 358)
Screenshot: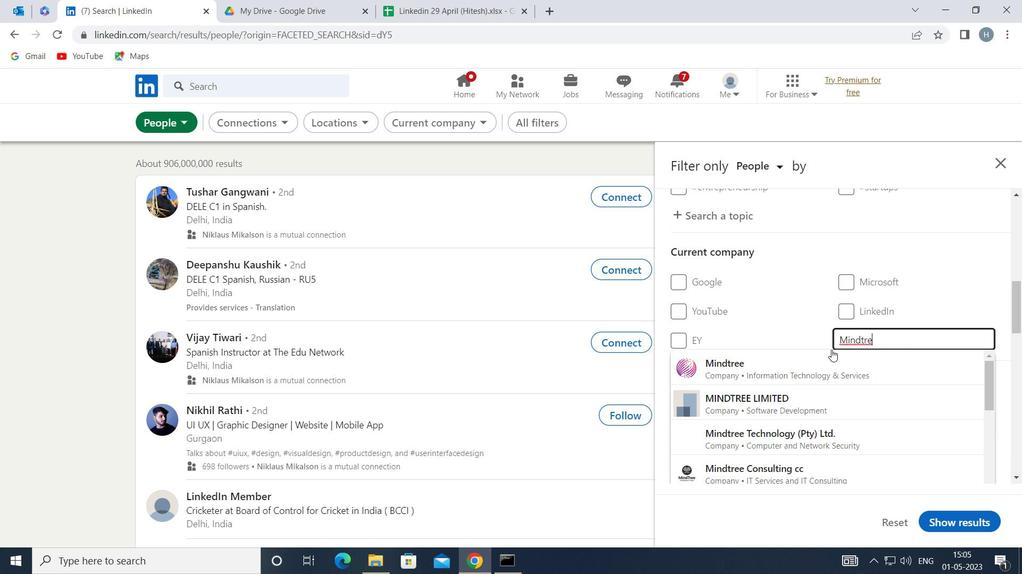 
Action: Mouse pressed left at (817, 358)
Screenshot: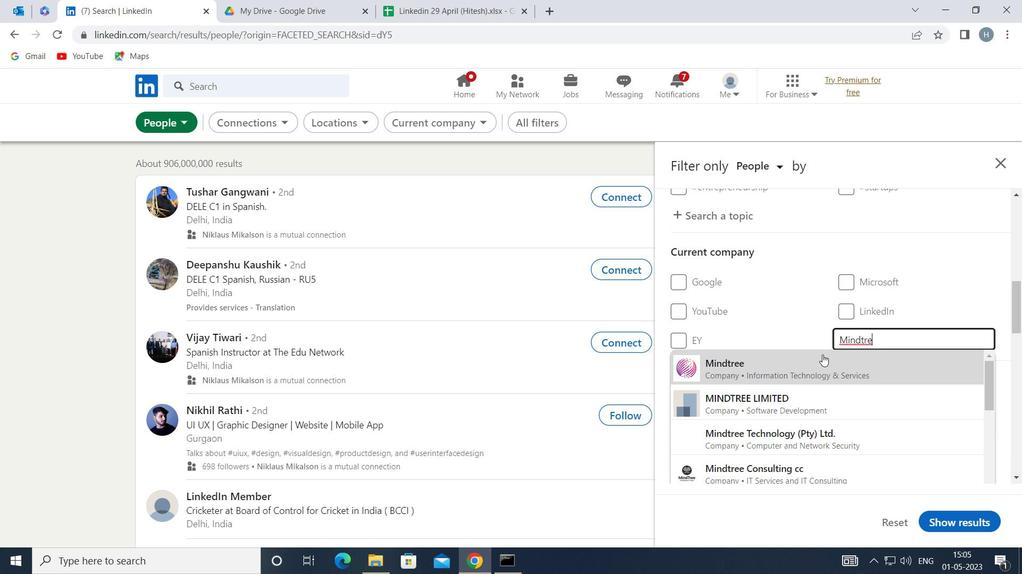 
Action: Mouse moved to (808, 360)
Screenshot: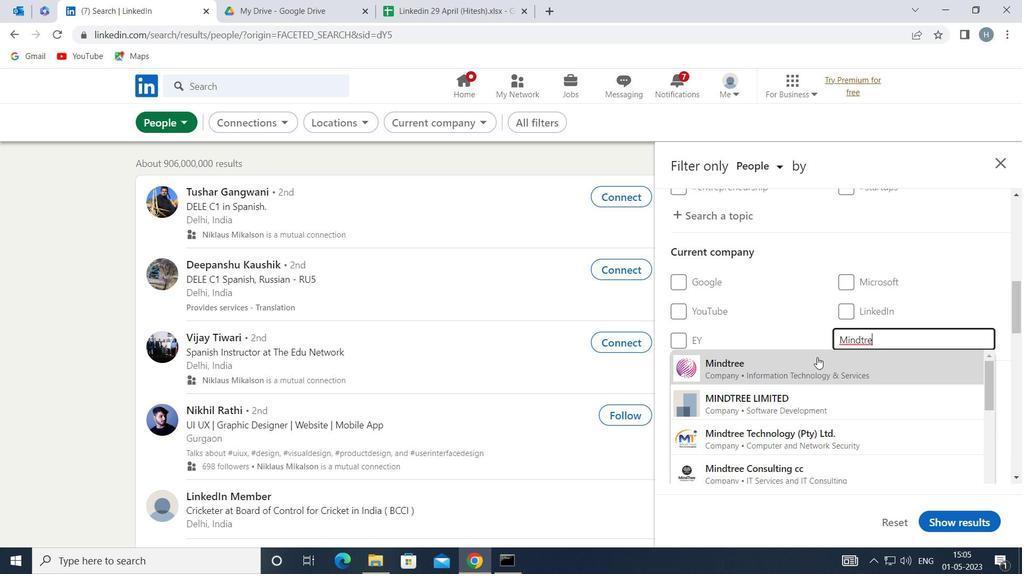 
Action: Mouse scrolled (808, 360) with delta (0, 0)
Screenshot: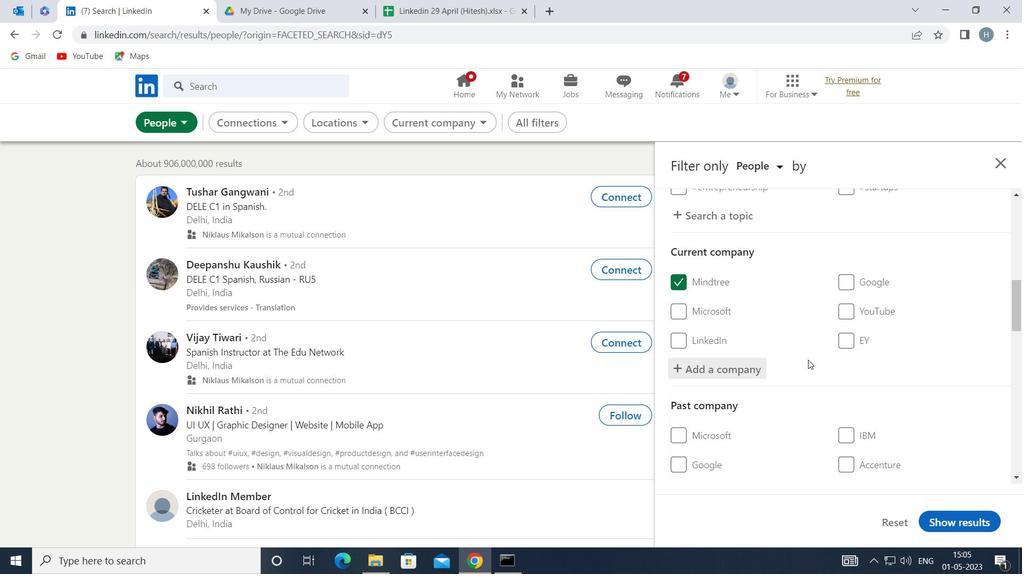
Action: Mouse moved to (812, 359)
Screenshot: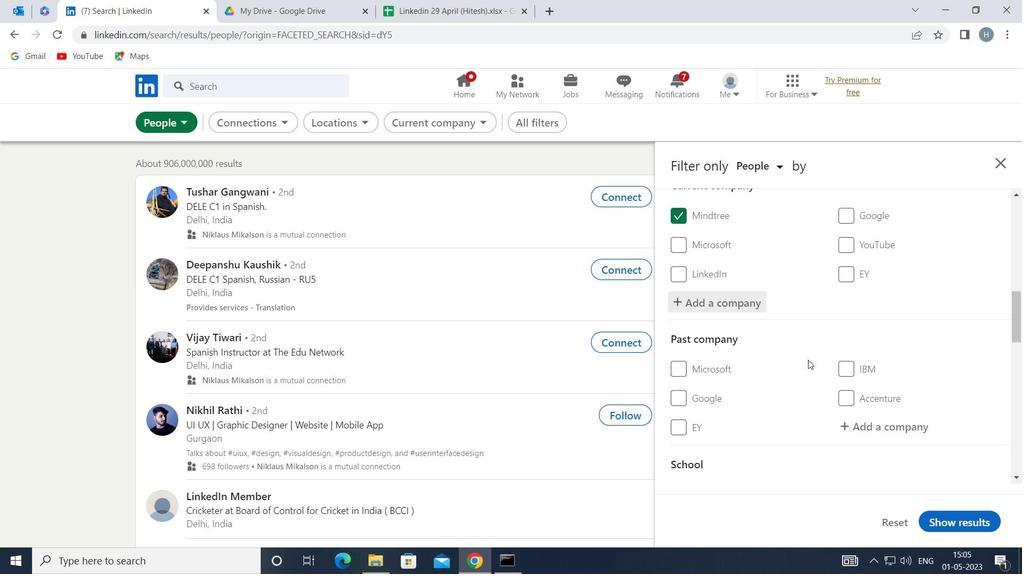 
Action: Mouse scrolled (812, 358) with delta (0, 0)
Screenshot: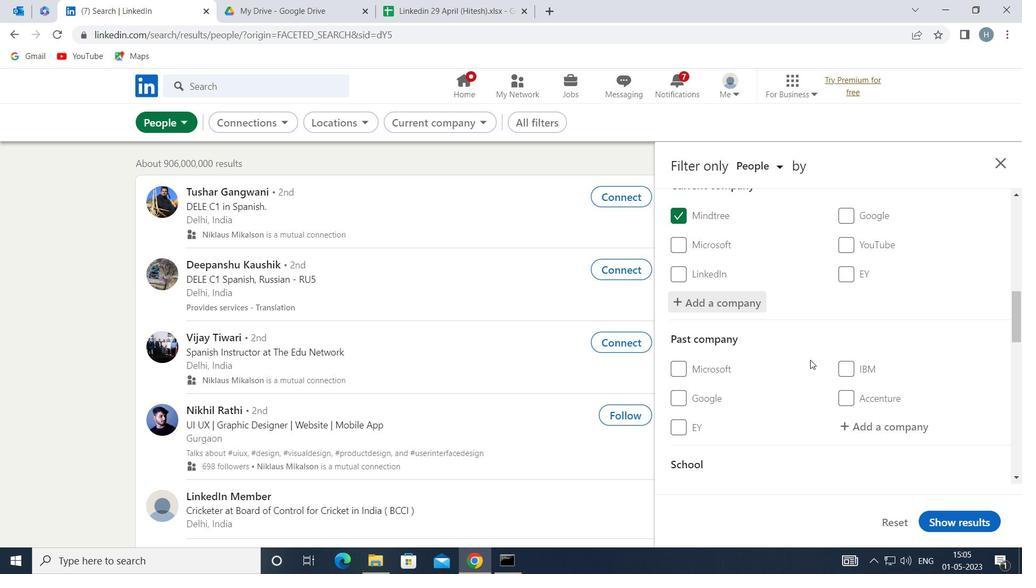 
Action: Mouse scrolled (812, 358) with delta (0, 0)
Screenshot: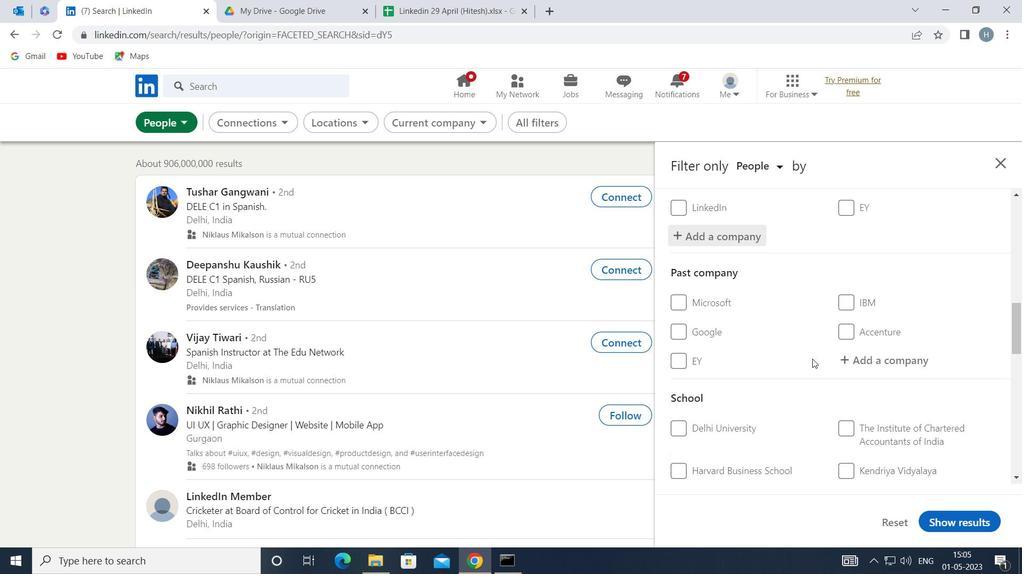 
Action: Mouse moved to (834, 335)
Screenshot: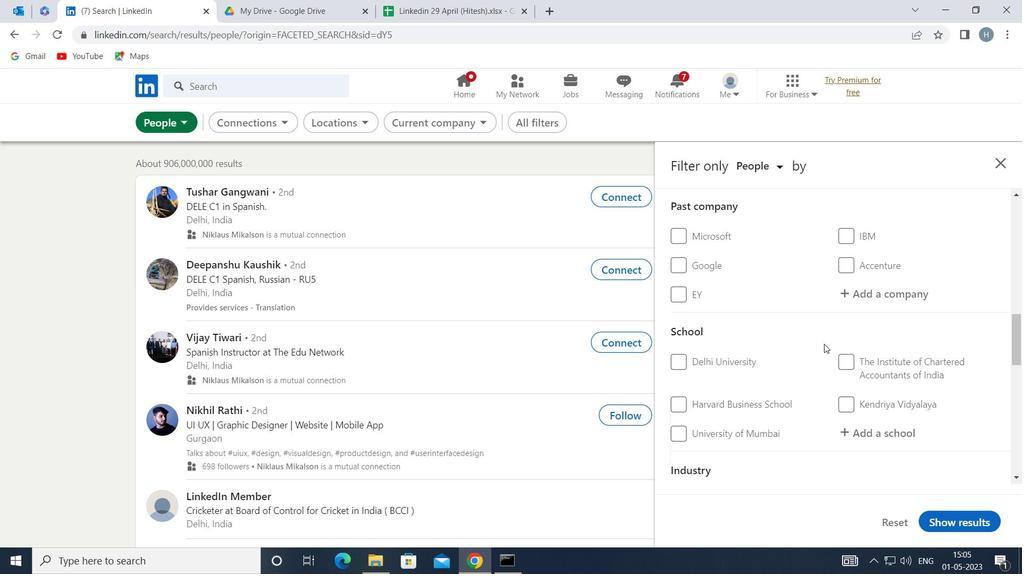 
Action: Mouse scrolled (834, 334) with delta (0, 0)
Screenshot: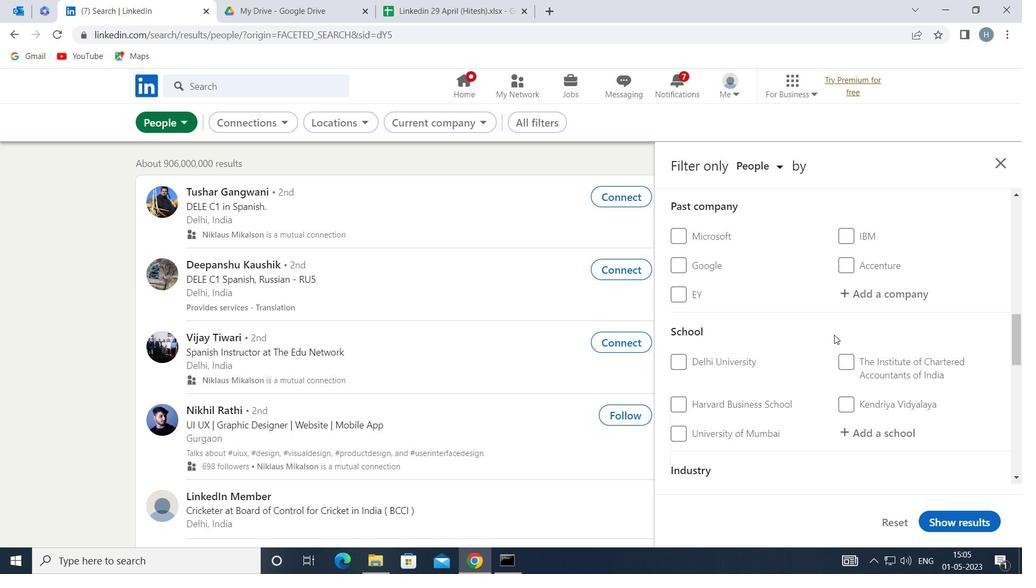 
Action: Mouse moved to (884, 365)
Screenshot: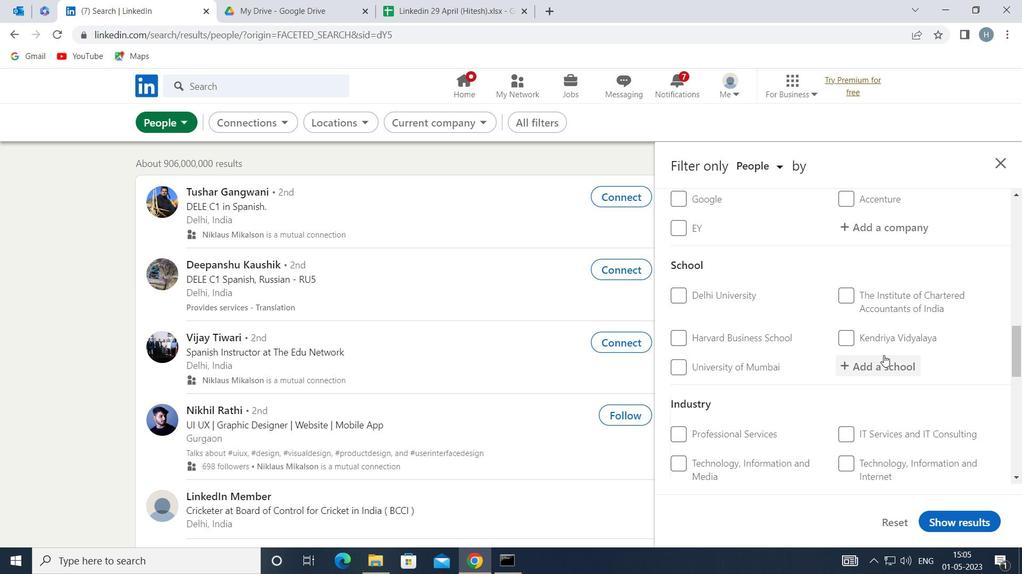 
Action: Mouse pressed left at (884, 365)
Screenshot: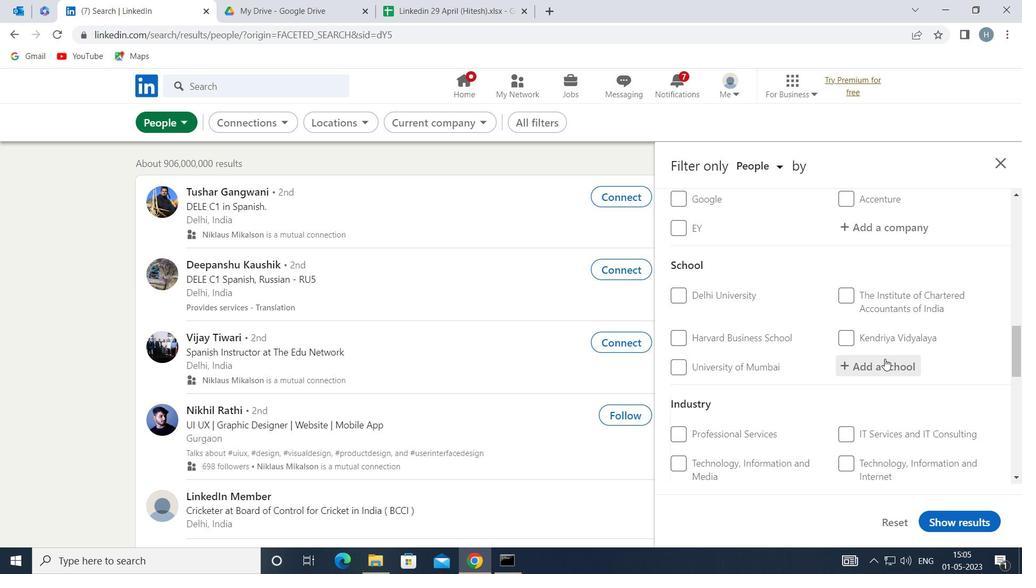 
Action: Mouse moved to (883, 365)
Screenshot: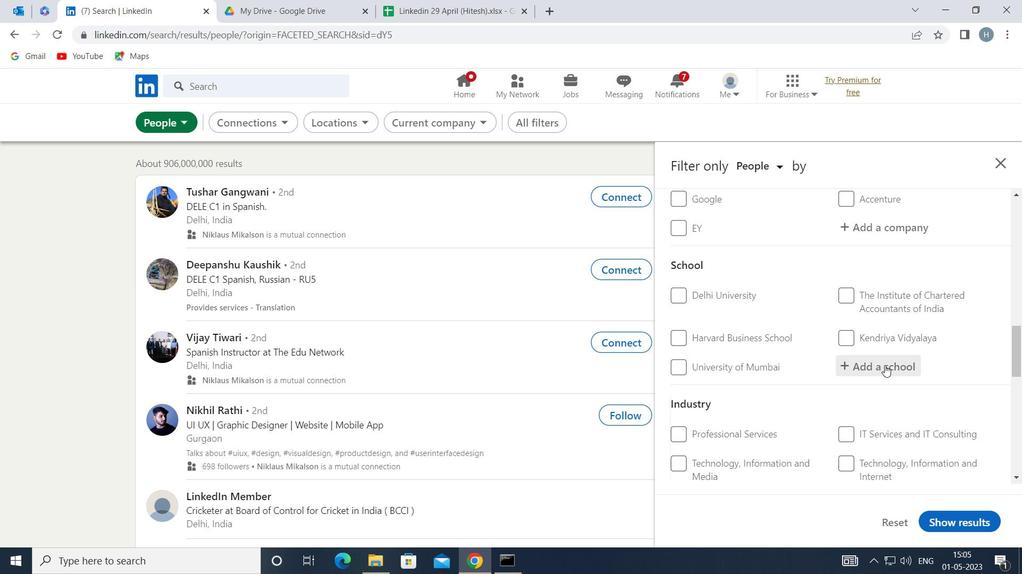 
Action: Key pressed <Key.shift>SAVEE
Screenshot: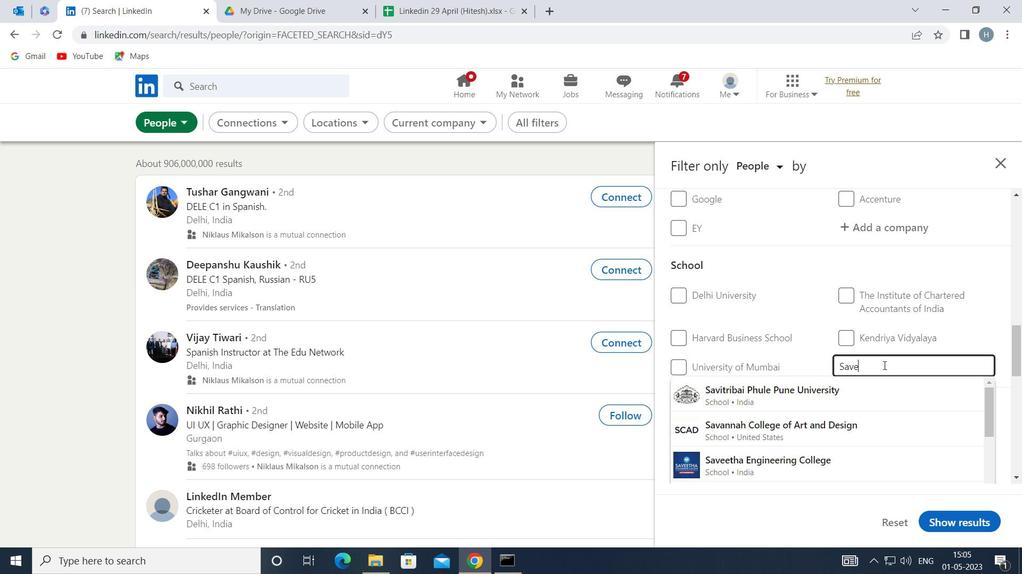 
Action: Mouse moved to (882, 365)
Screenshot: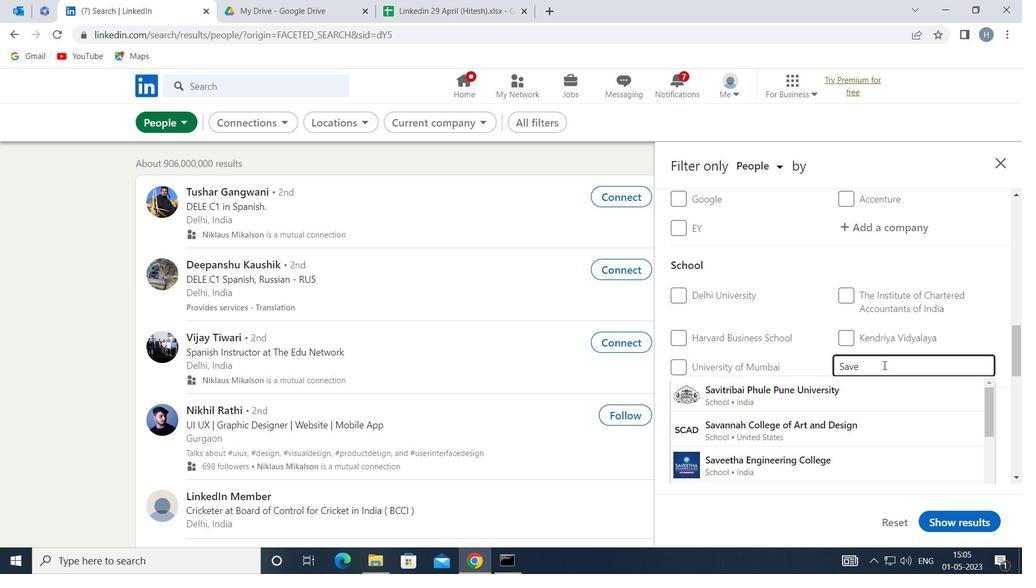 
Action: Key pressed THA
Screenshot: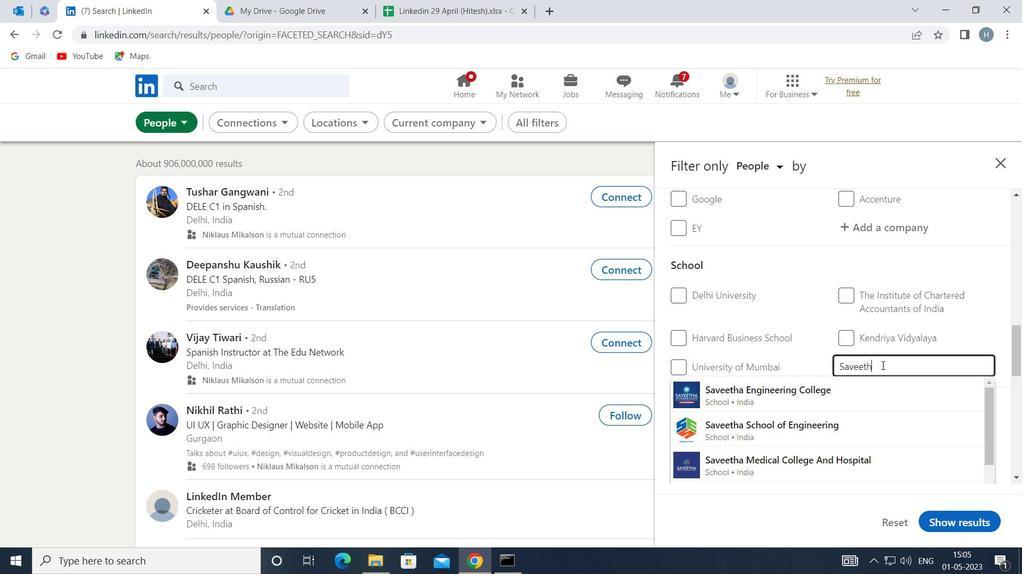 
Action: Mouse moved to (879, 366)
Screenshot: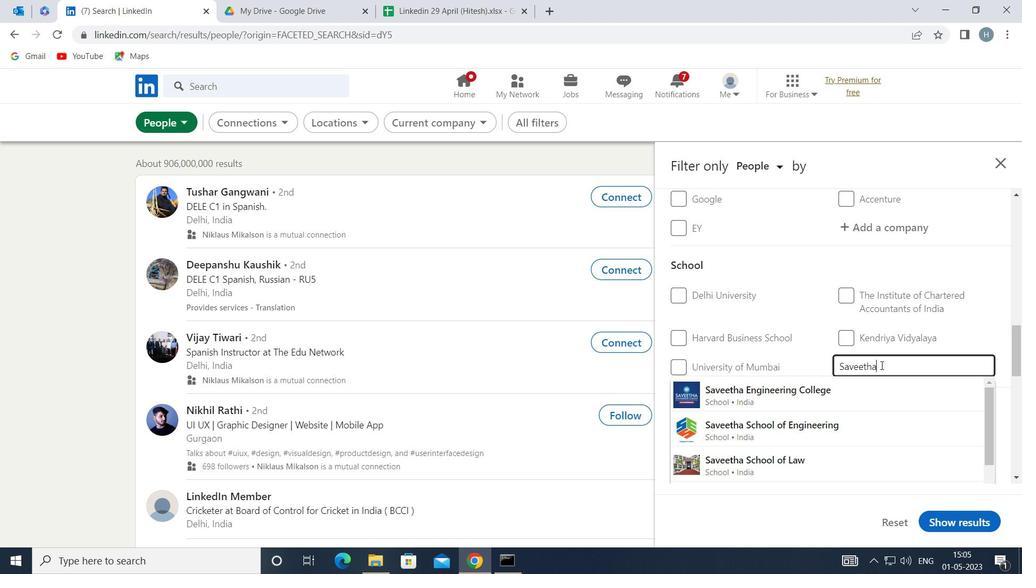 
Action: Key pressed <Key.space><Key.shift>SCHOOL<Key.space>OF
Screenshot: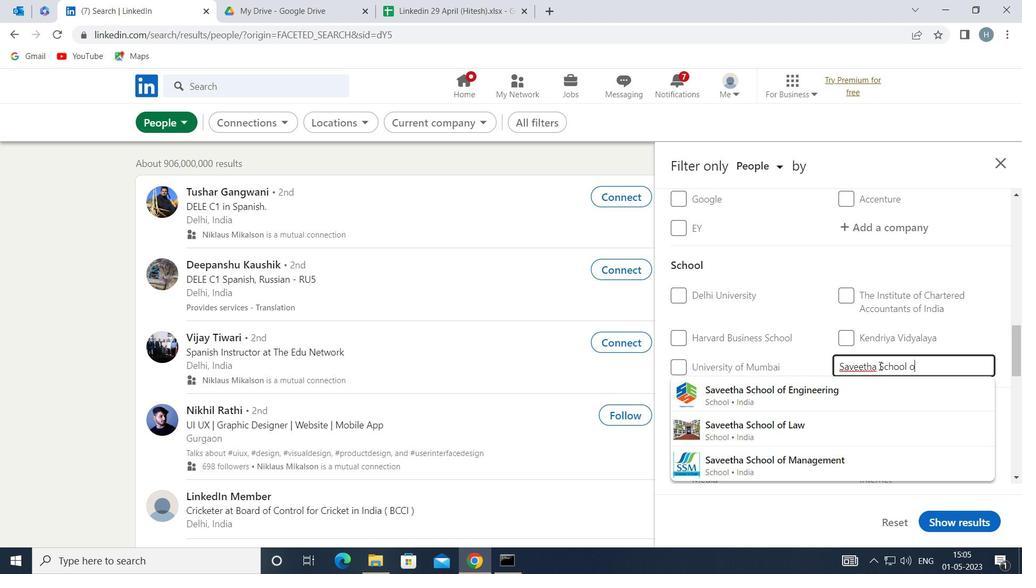 
Action: Mouse moved to (842, 386)
Screenshot: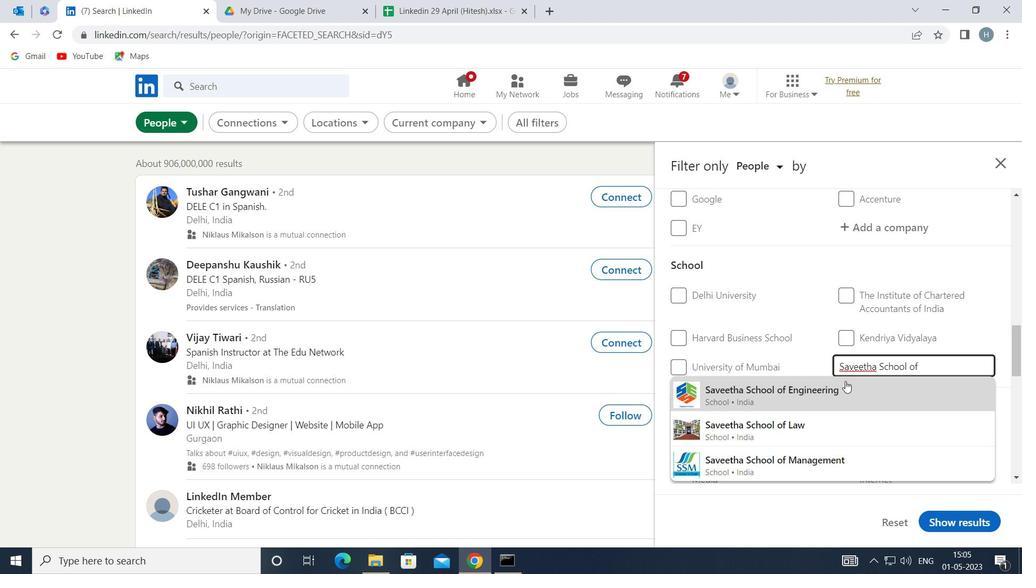 
Action: Mouse pressed left at (842, 386)
Screenshot: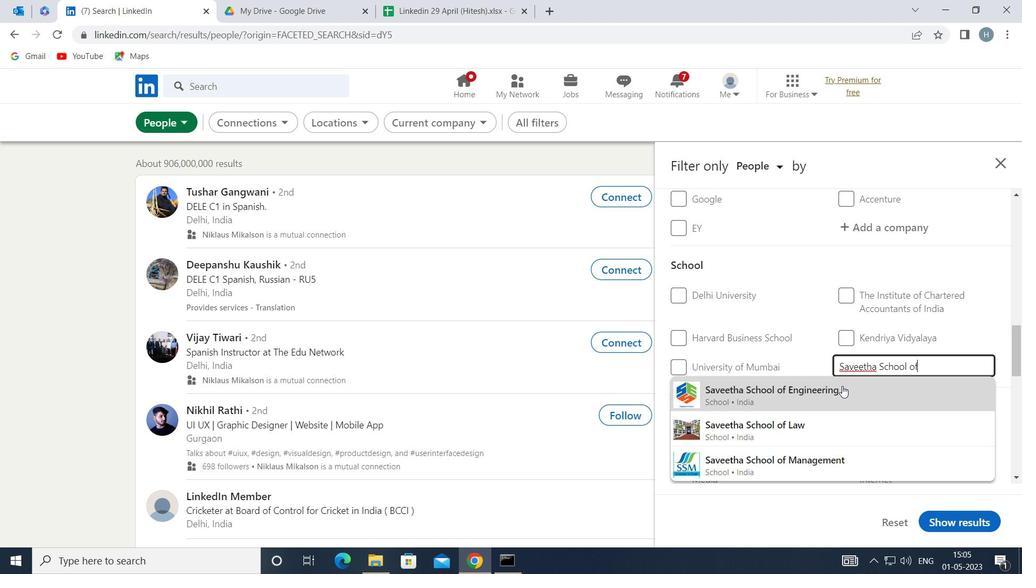 
Action: Mouse moved to (825, 350)
Screenshot: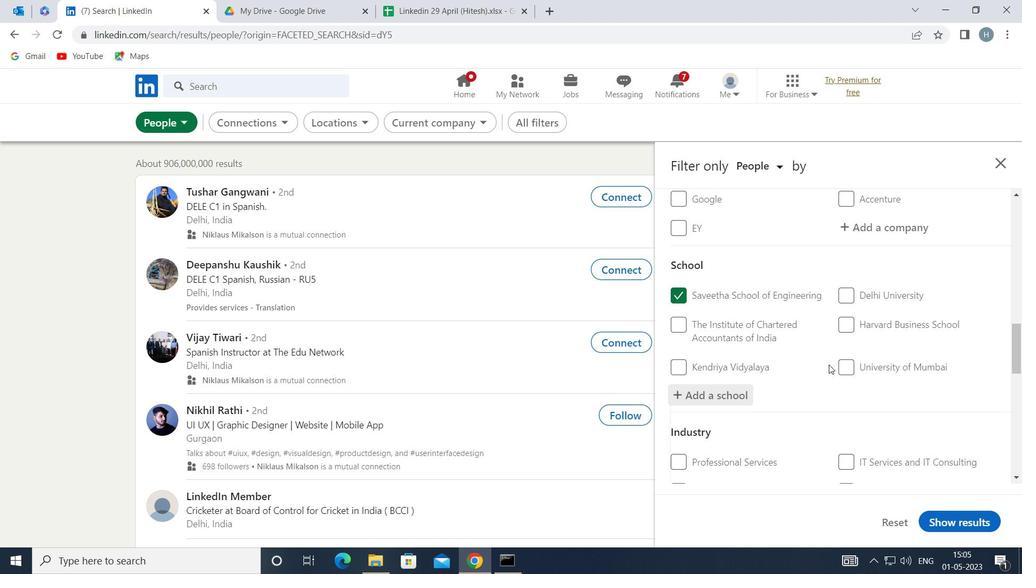 
Action: Mouse scrolled (825, 349) with delta (0, 0)
Screenshot: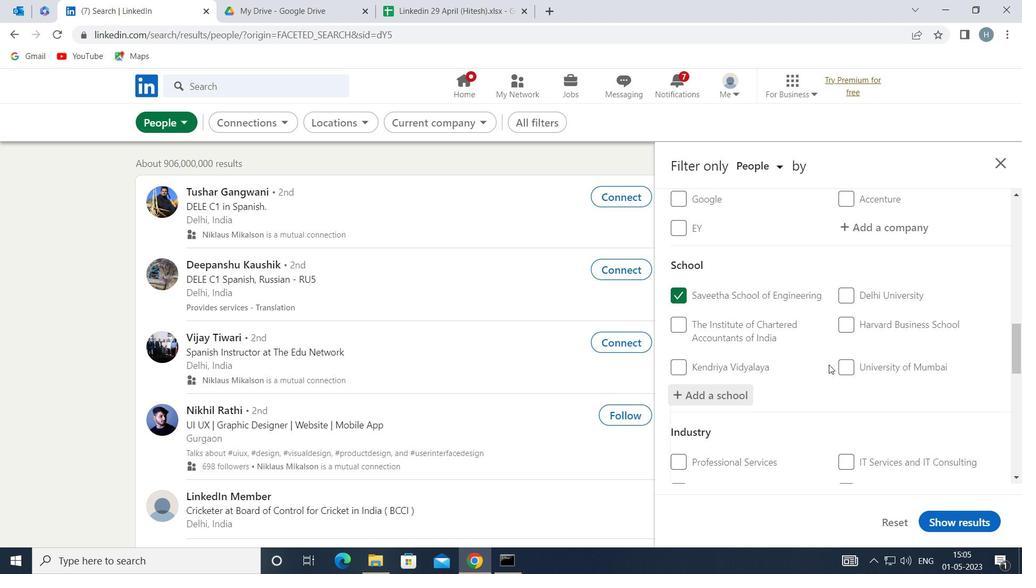 
Action: Mouse scrolled (825, 349) with delta (0, 0)
Screenshot: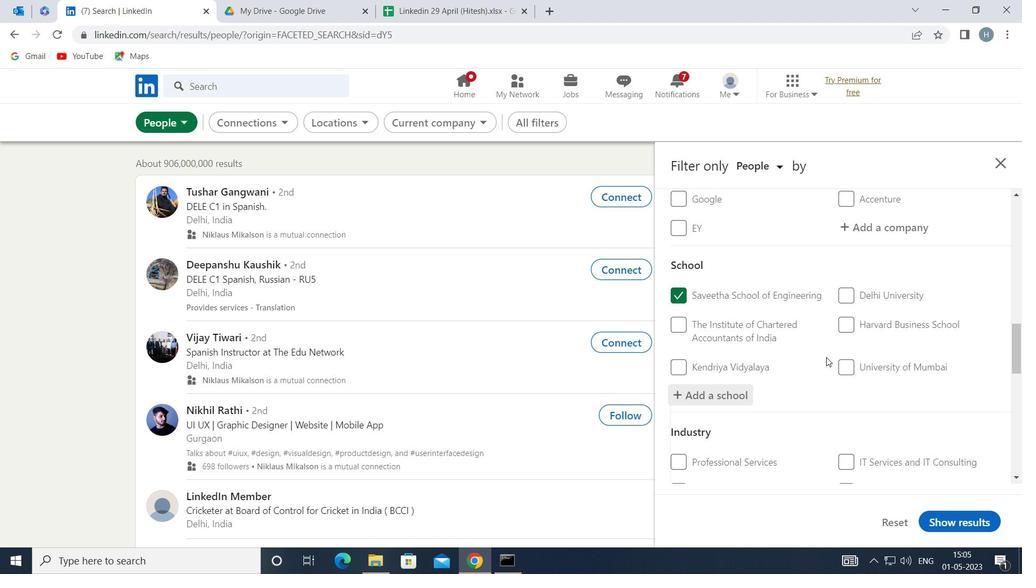 
Action: Mouse scrolled (825, 349) with delta (0, 0)
Screenshot: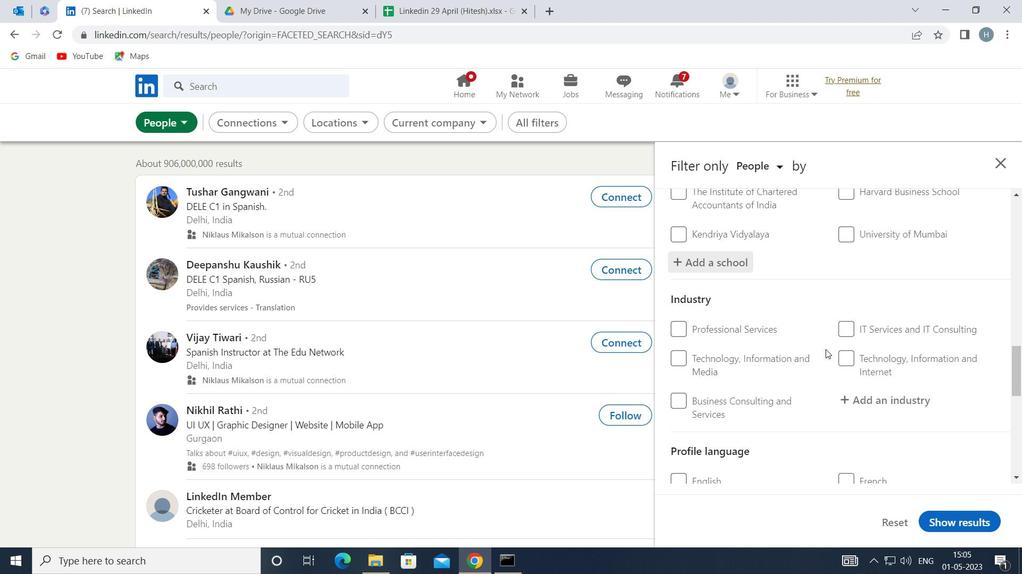 
Action: Mouse moved to (898, 332)
Screenshot: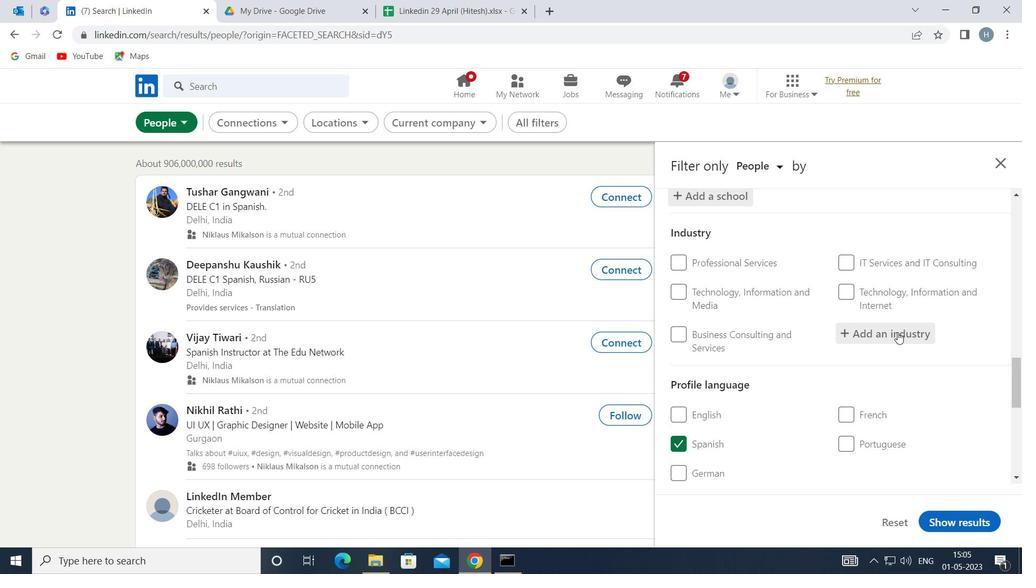 
Action: Mouse pressed left at (898, 332)
Screenshot: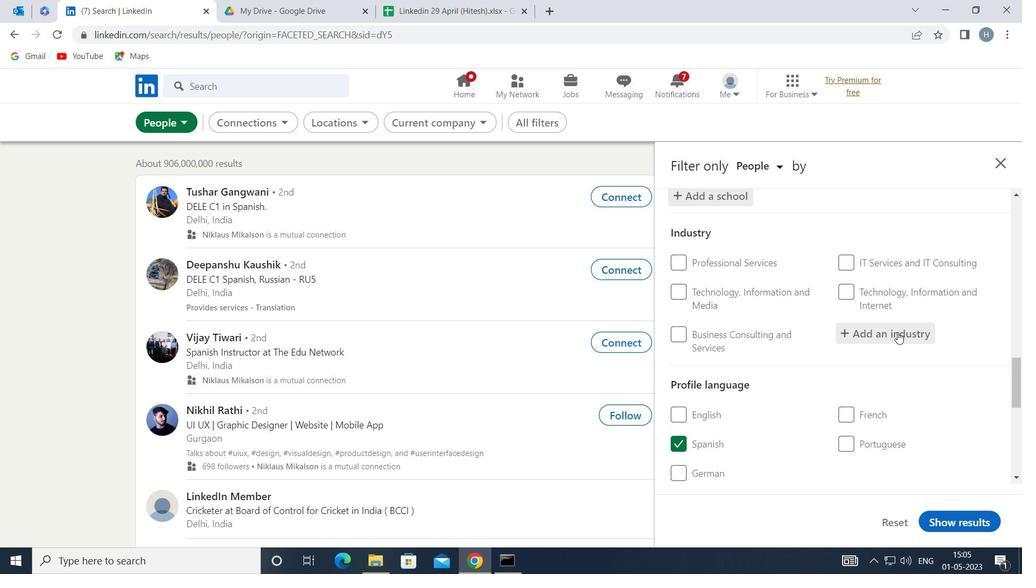
Action: Key pressed <Key.shift>FOOD<Key.space>
Screenshot: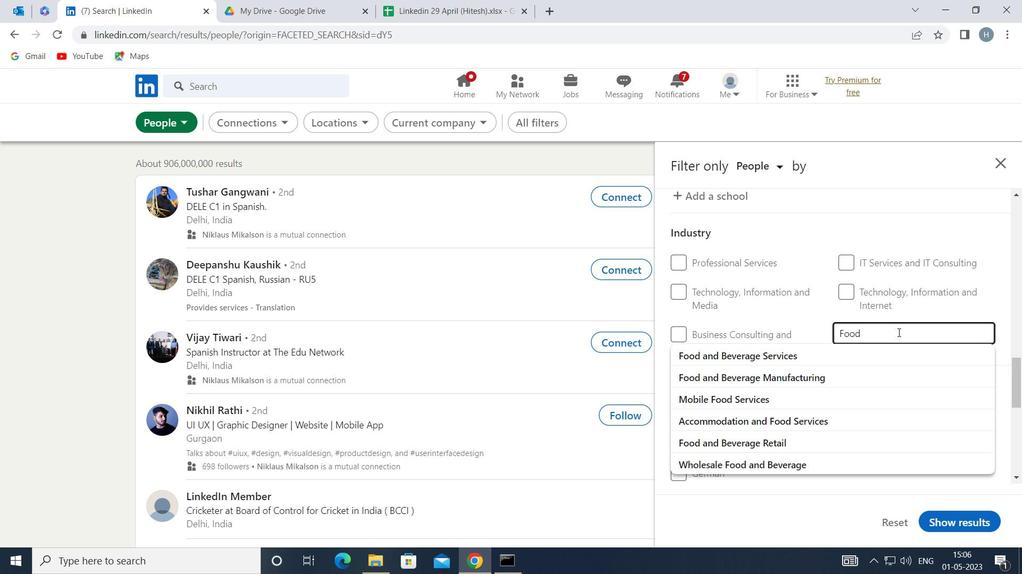 
Action: Mouse moved to (821, 376)
Screenshot: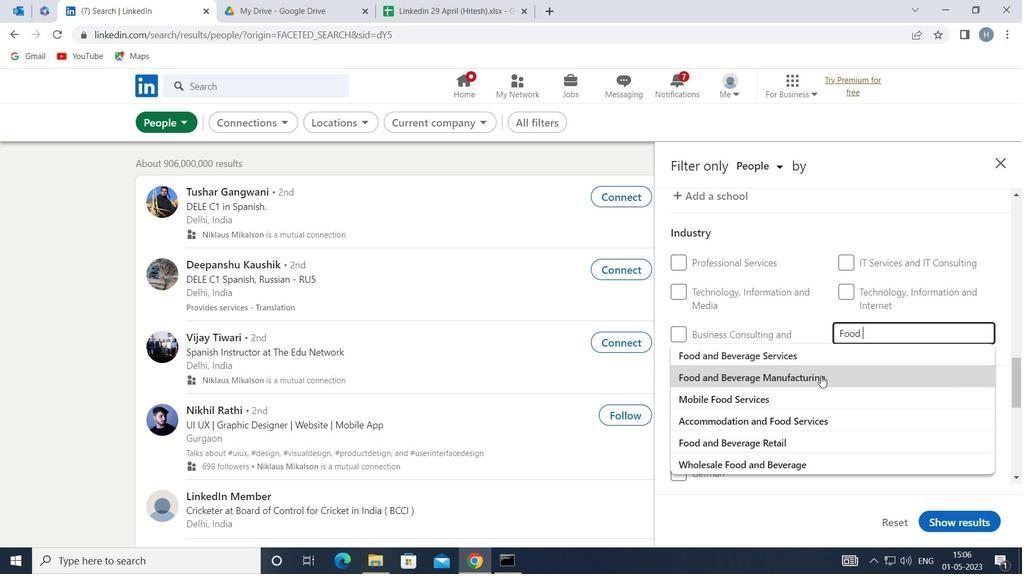 
Action: Mouse pressed left at (821, 376)
Screenshot: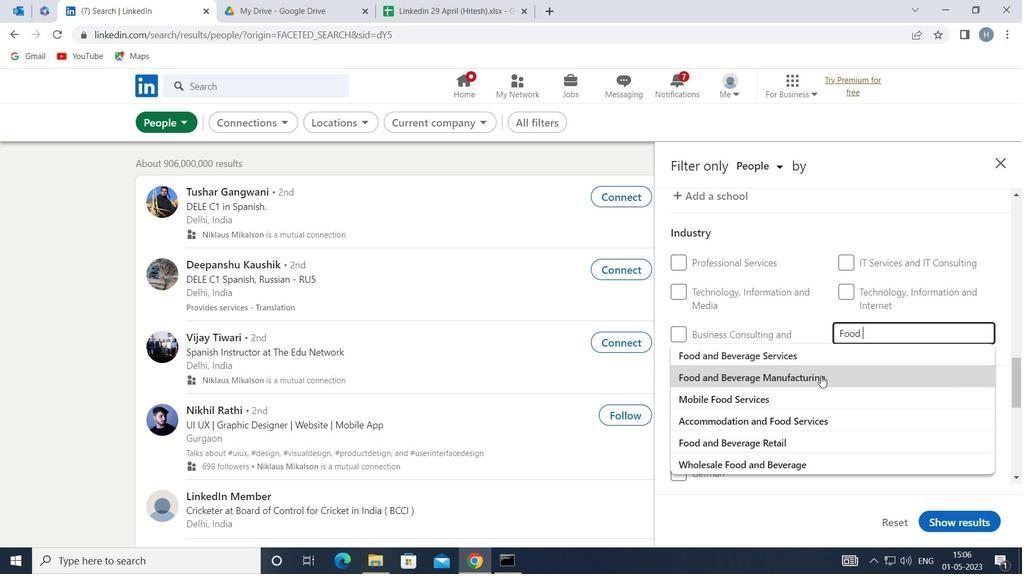
Action: Mouse moved to (781, 359)
Screenshot: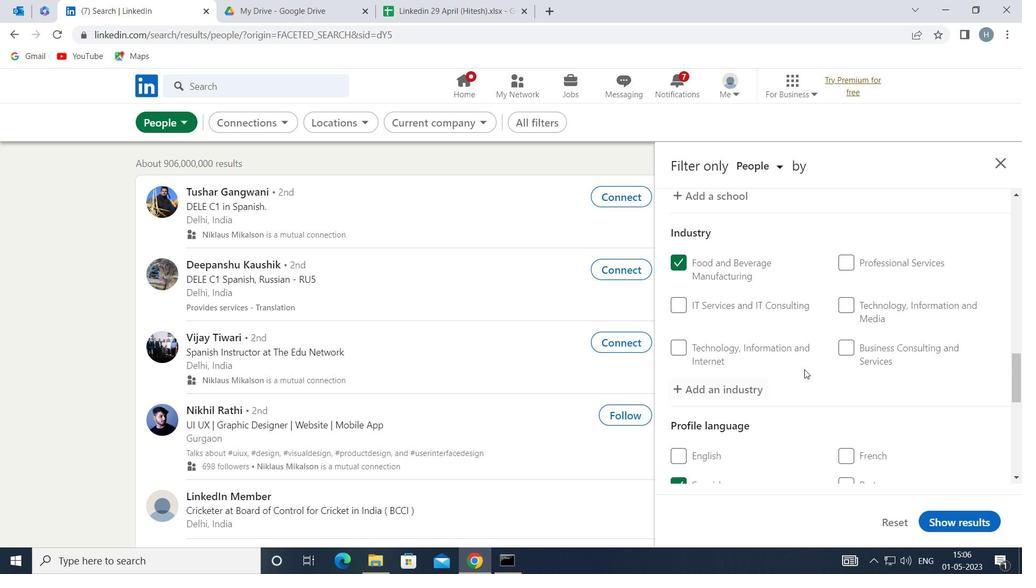 
Action: Mouse scrolled (781, 358) with delta (0, 0)
Screenshot: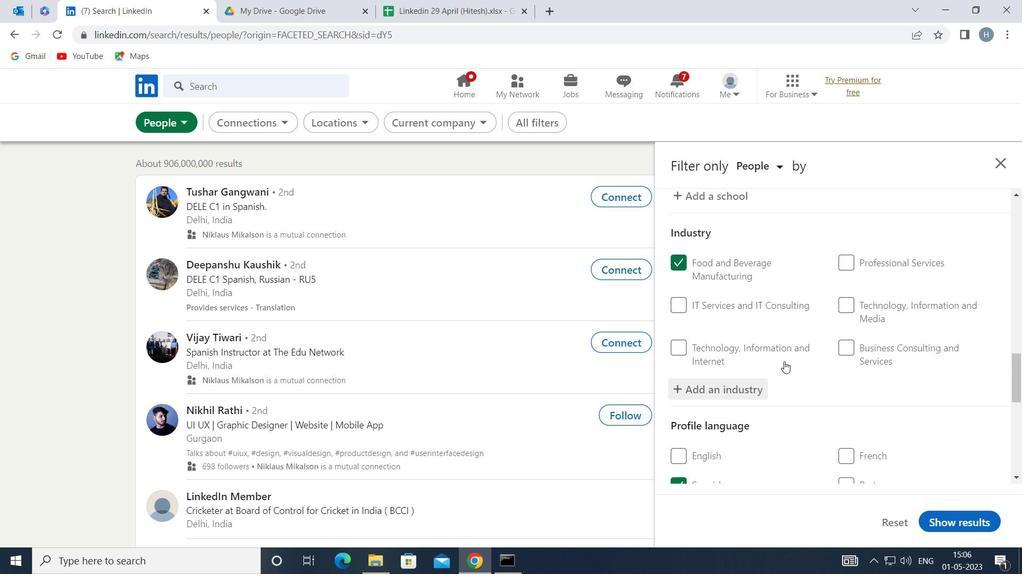 
Action: Mouse scrolled (781, 358) with delta (0, 0)
Screenshot: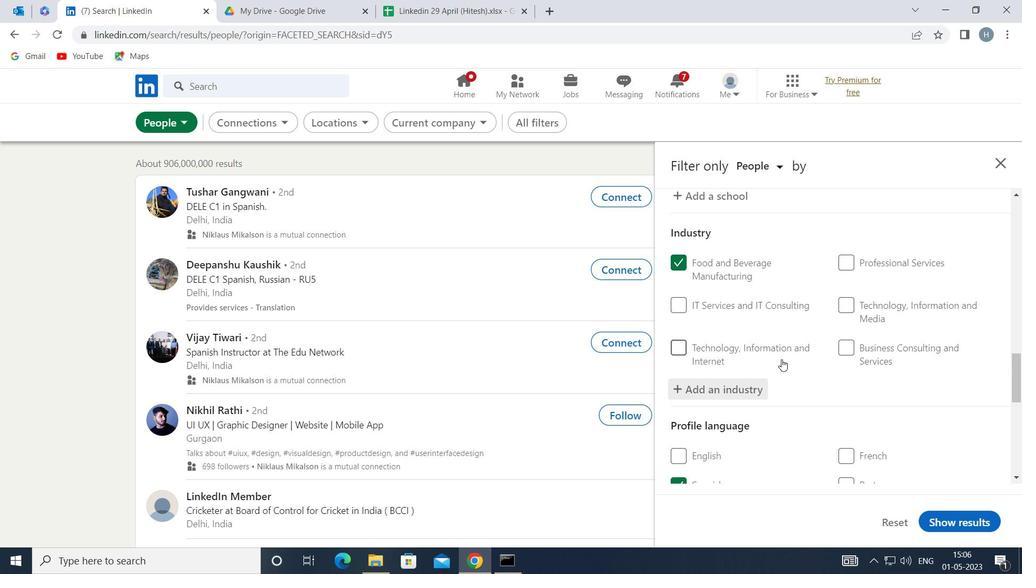 
Action: Mouse moved to (783, 353)
Screenshot: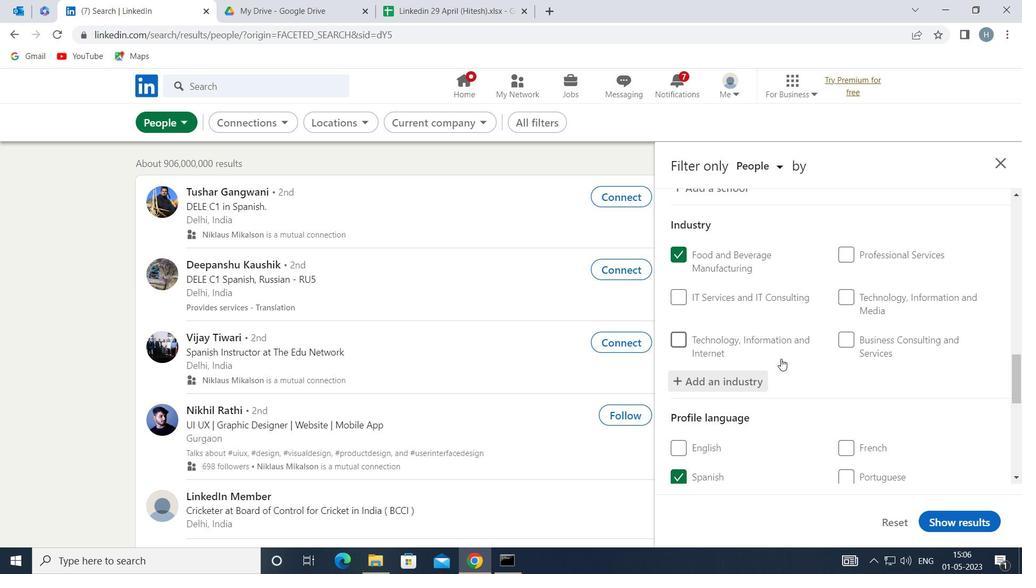 
Action: Mouse scrolled (783, 353) with delta (0, 0)
Screenshot: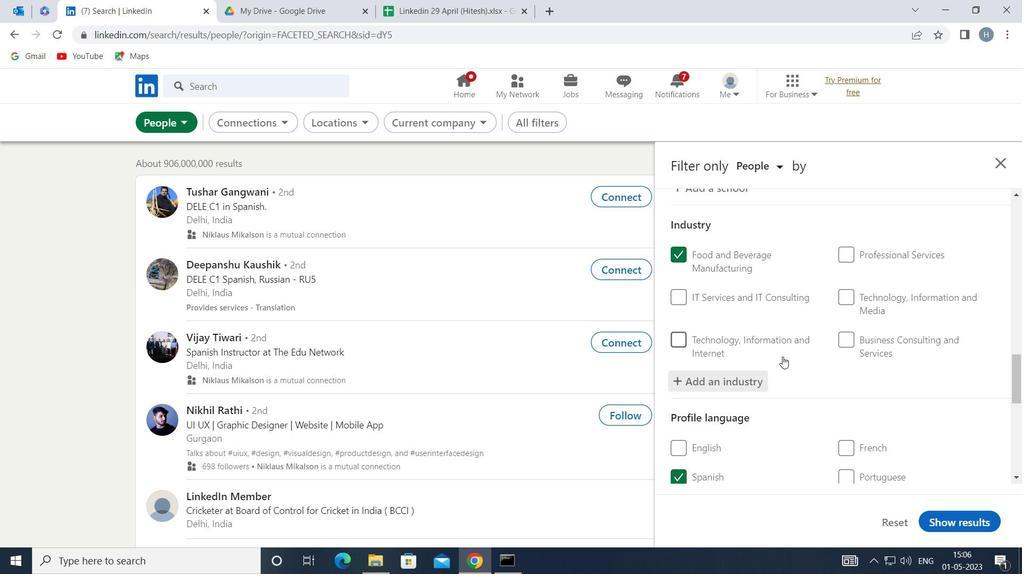 
Action: Mouse scrolled (783, 353) with delta (0, 0)
Screenshot: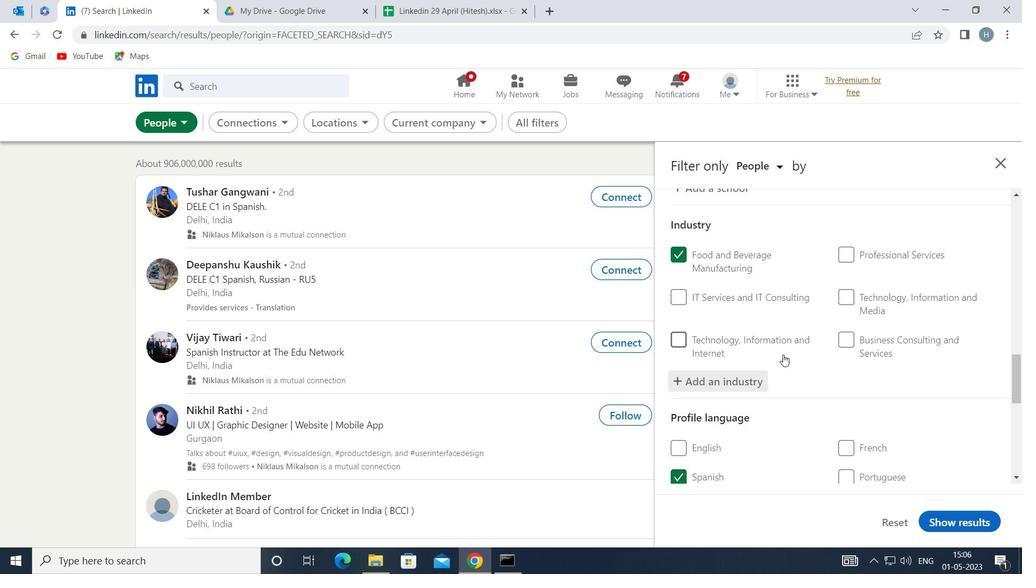 
Action: Mouse moved to (818, 369)
Screenshot: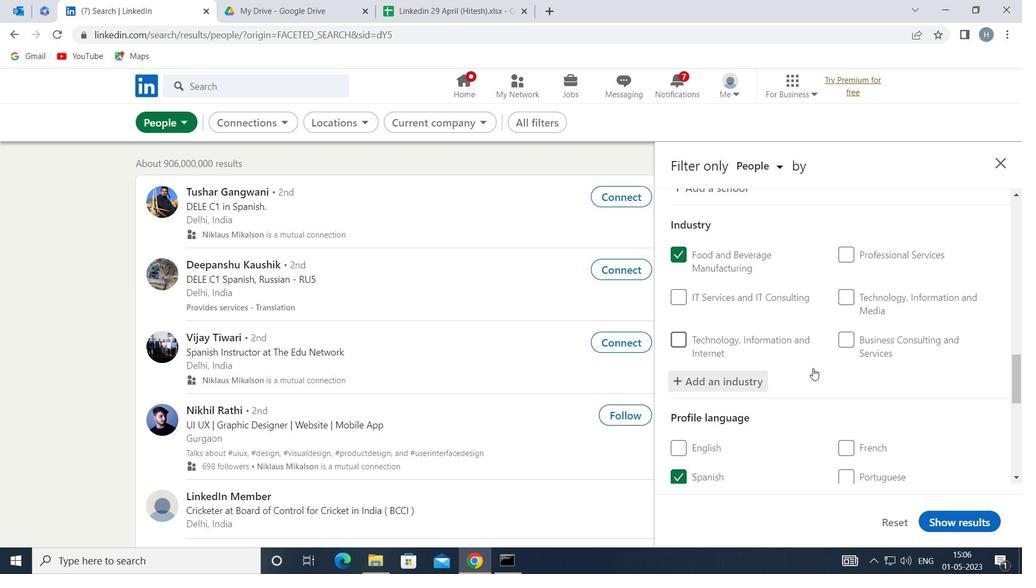 
Action: Mouse scrolled (818, 369) with delta (0, 0)
Screenshot: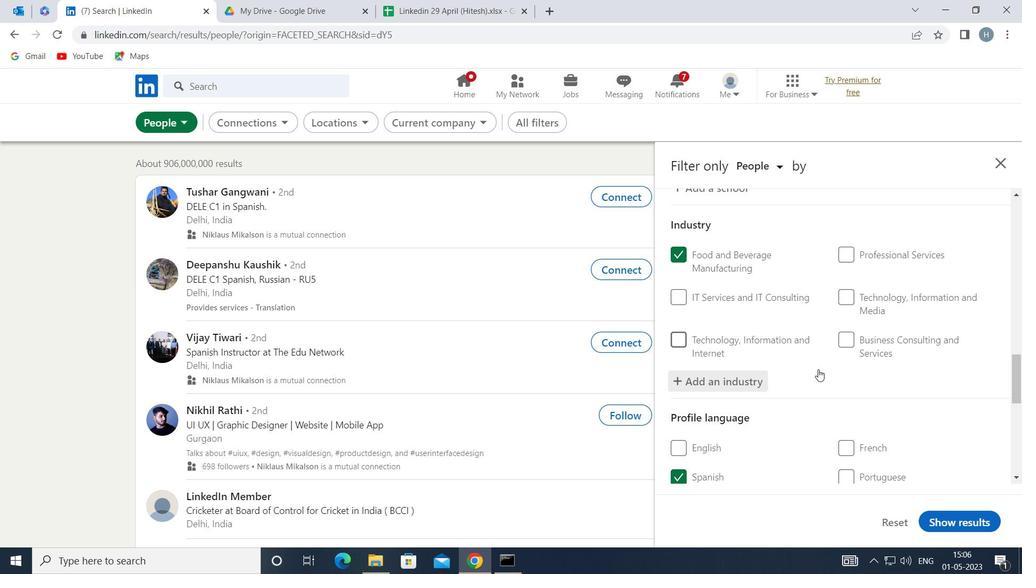 
Action: Mouse scrolled (818, 369) with delta (0, 0)
Screenshot: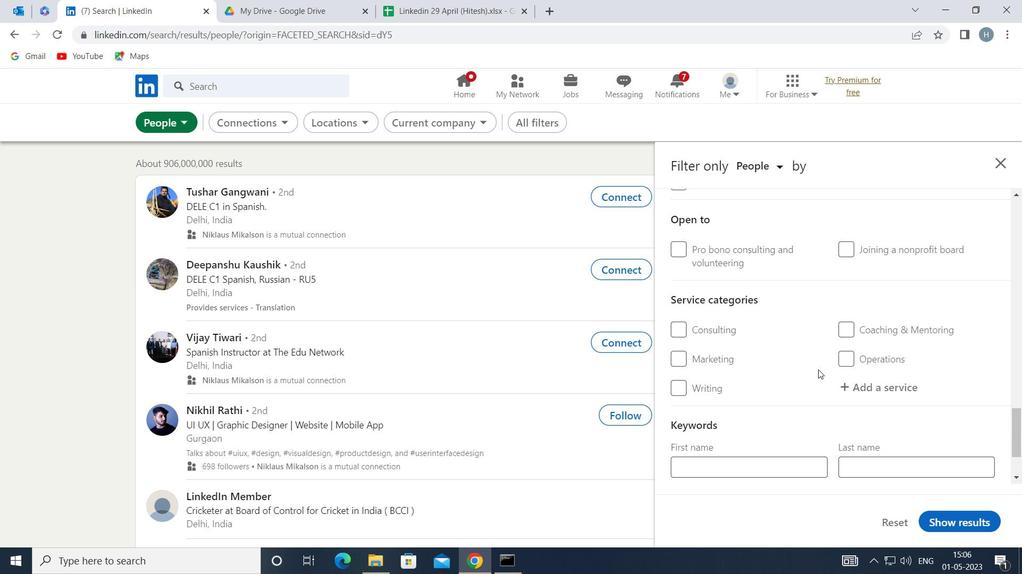 
Action: Mouse moved to (890, 319)
Screenshot: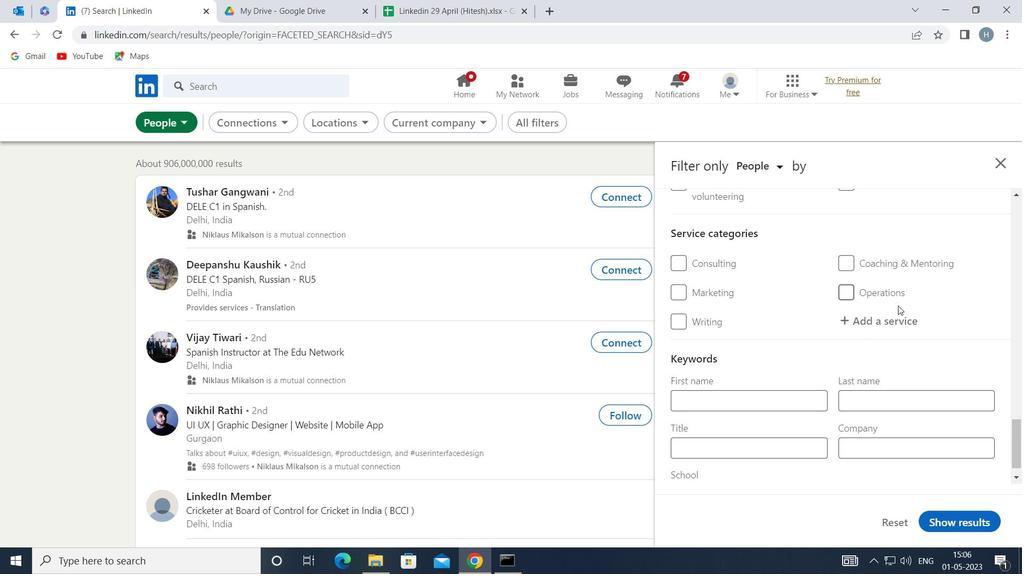 
Action: Mouse pressed left at (890, 319)
Screenshot: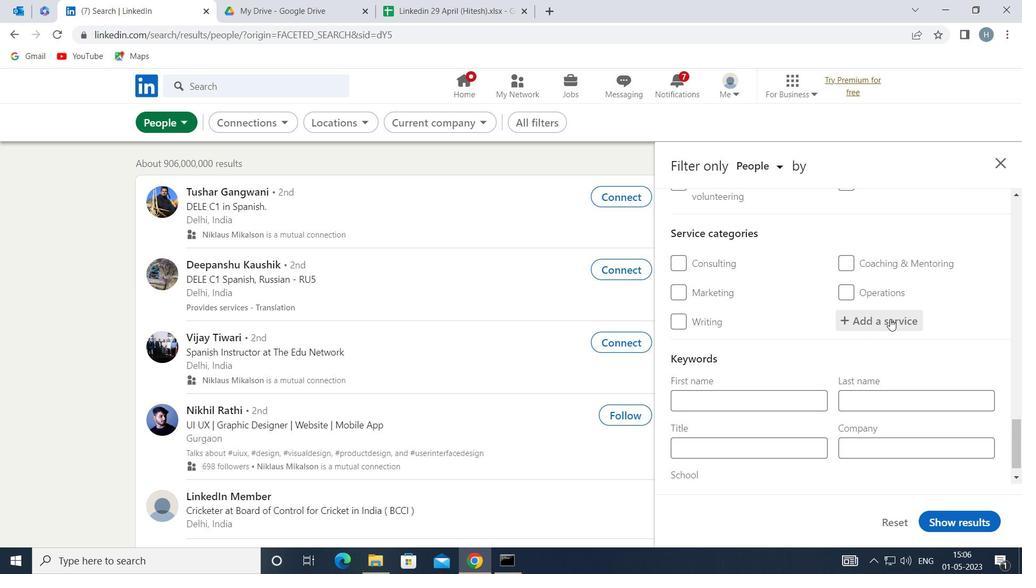 
Action: Mouse moved to (887, 319)
Screenshot: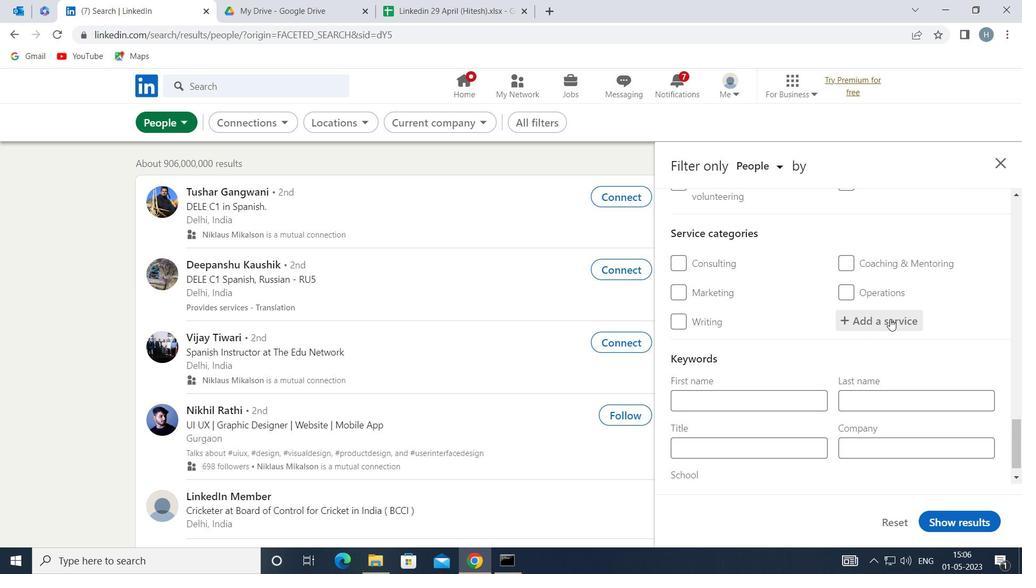 
Action: Key pressed <Key.shift>NON
Screenshot: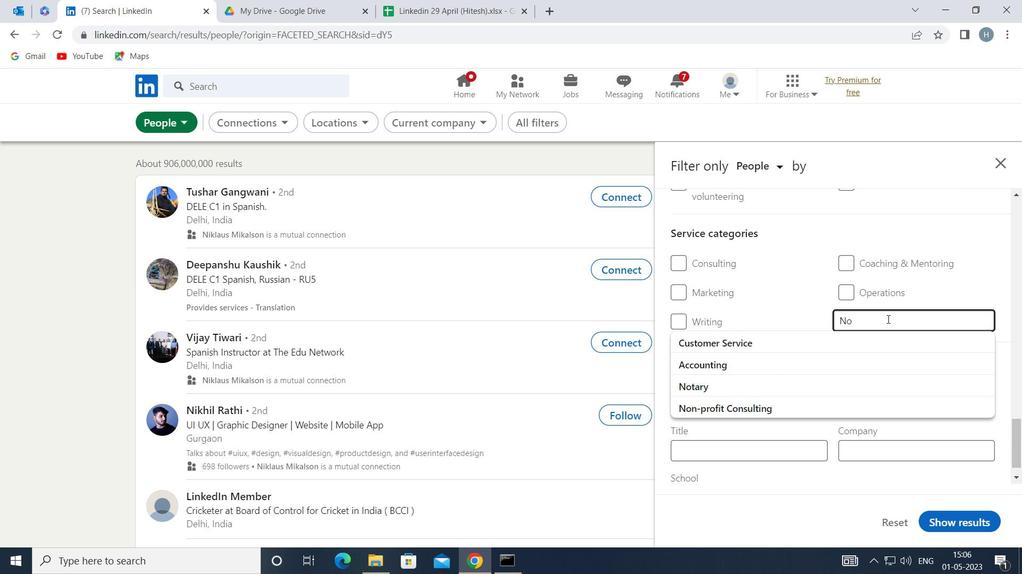 
Action: Mouse moved to (812, 365)
Screenshot: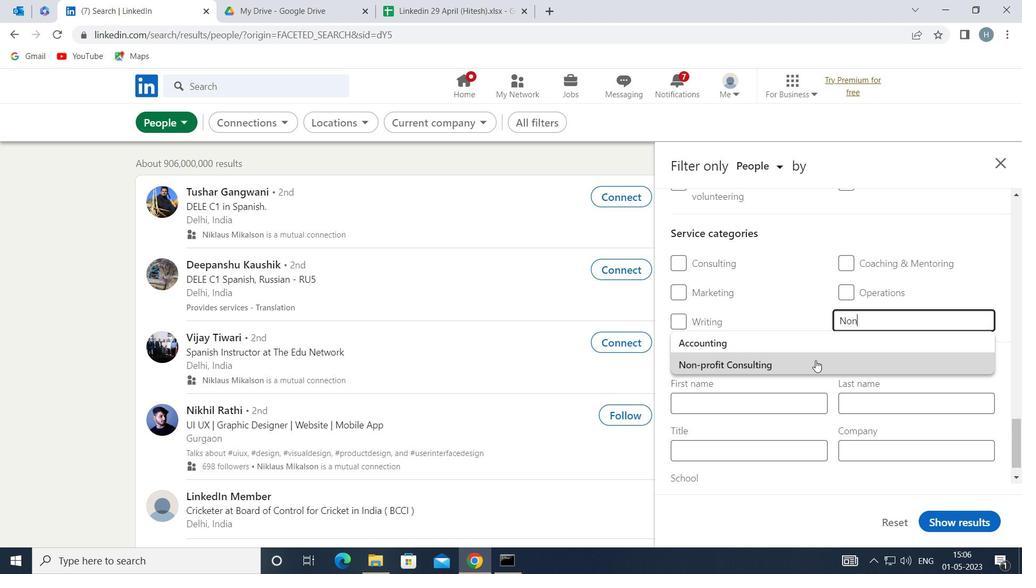 
Action: Mouse pressed left at (812, 365)
Screenshot: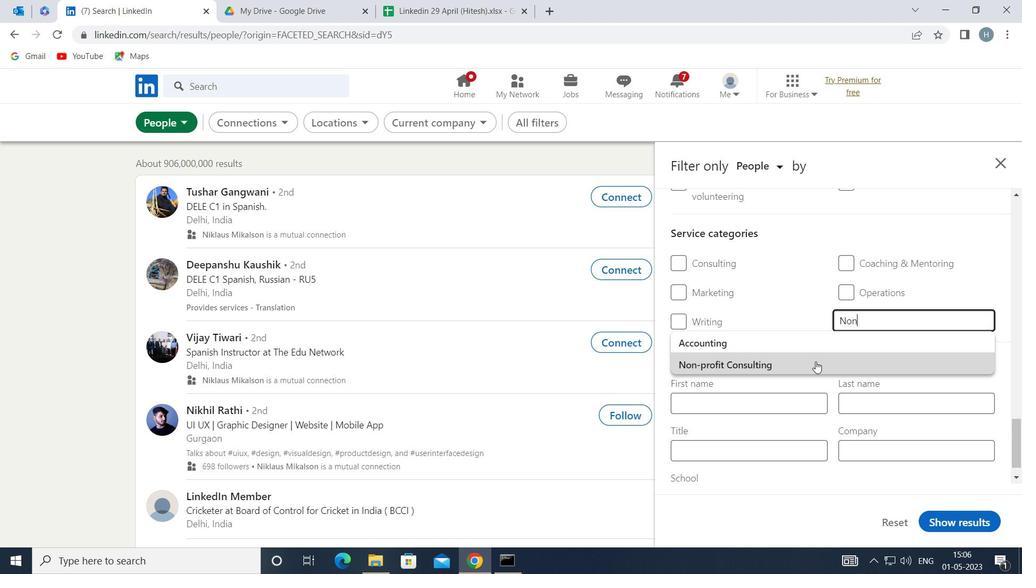 
Action: Mouse moved to (786, 360)
Screenshot: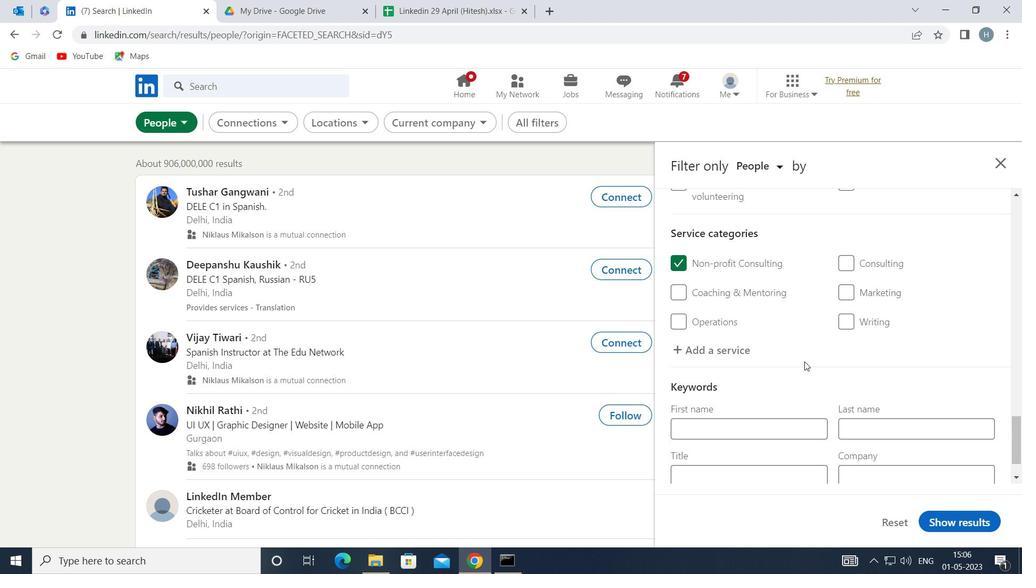 
Action: Mouse scrolled (786, 359) with delta (0, 0)
Screenshot: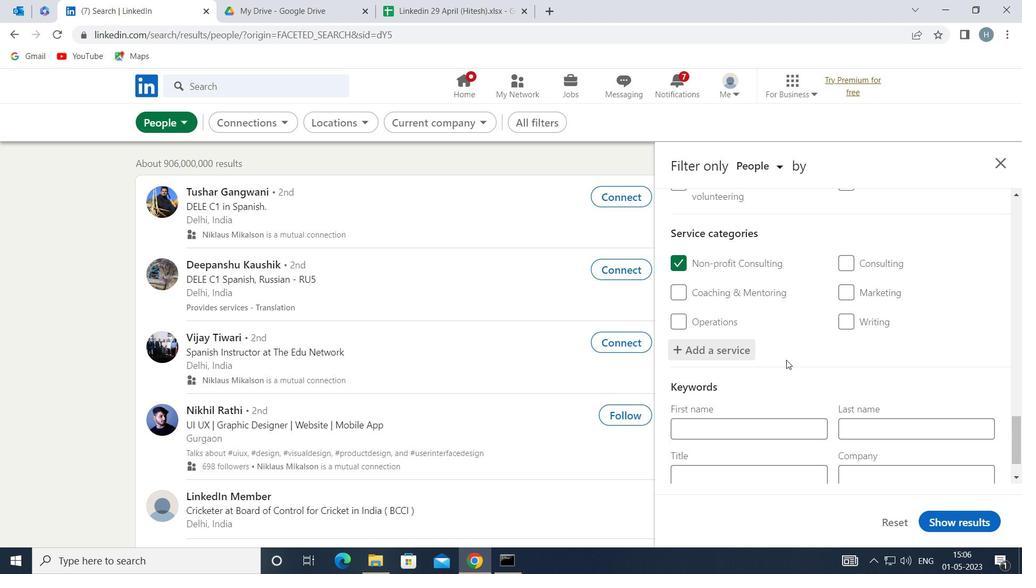
Action: Mouse scrolled (786, 359) with delta (0, 0)
Screenshot: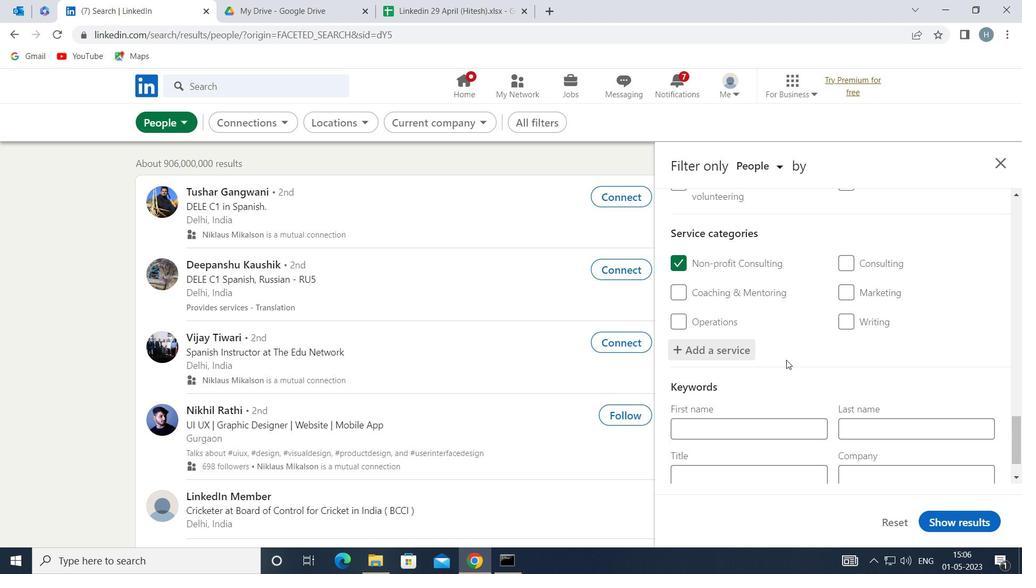 
Action: Mouse scrolled (786, 359) with delta (0, 0)
Screenshot: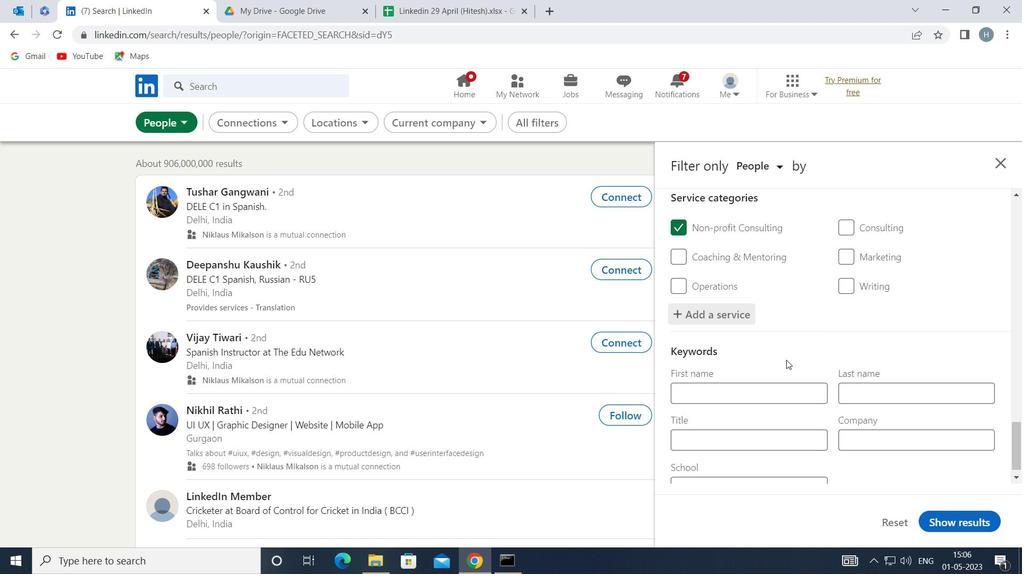 
Action: Mouse moved to (786, 362)
Screenshot: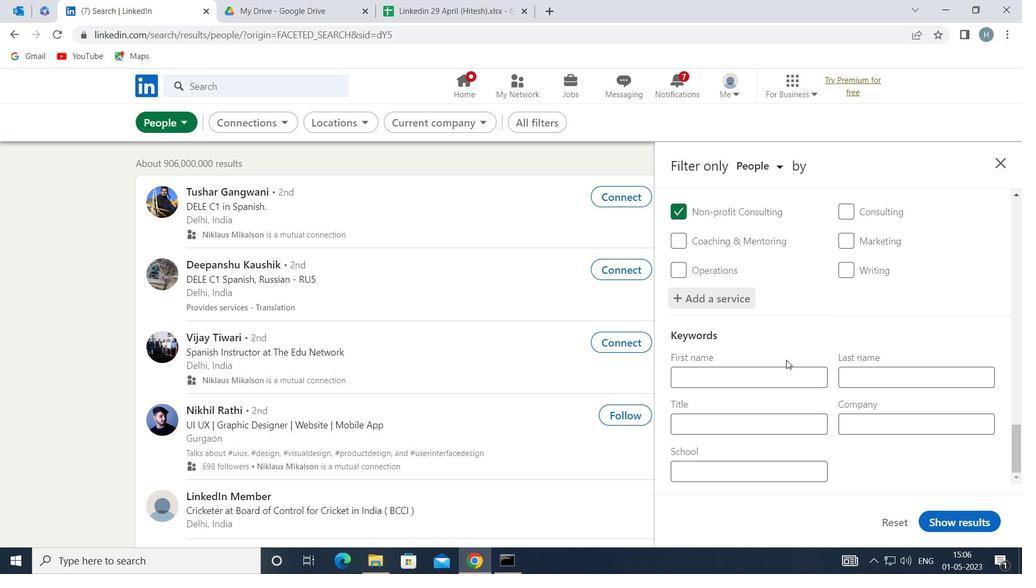 
Action: Mouse scrolled (786, 361) with delta (0, 0)
Screenshot: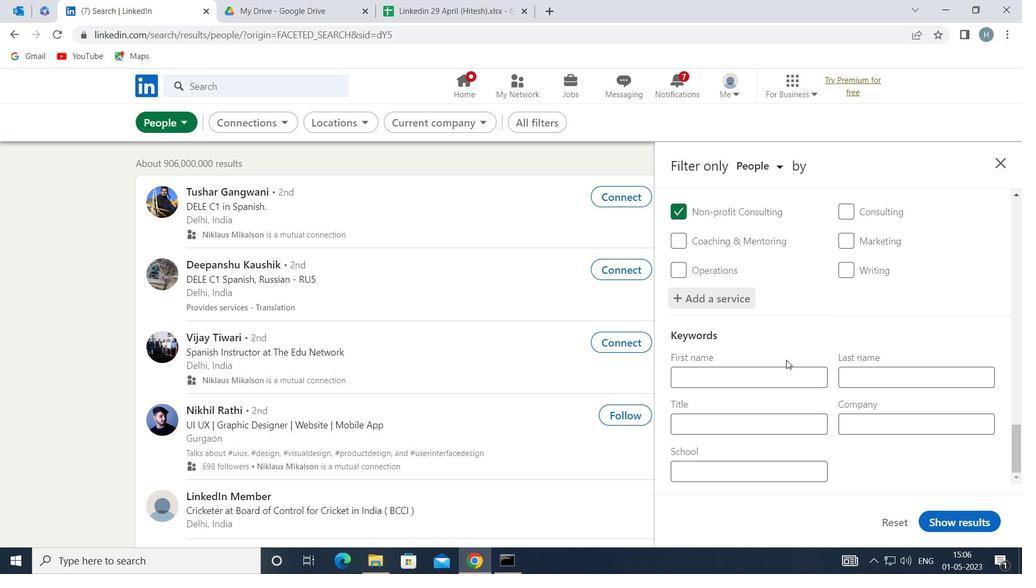 
Action: Mouse moved to (787, 422)
Screenshot: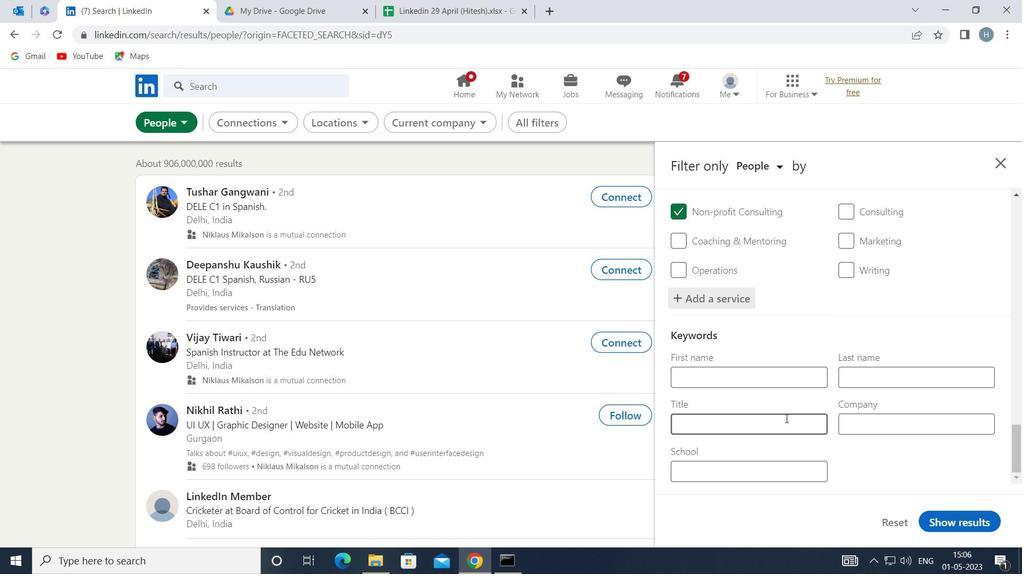
Action: Mouse pressed left at (787, 422)
Screenshot: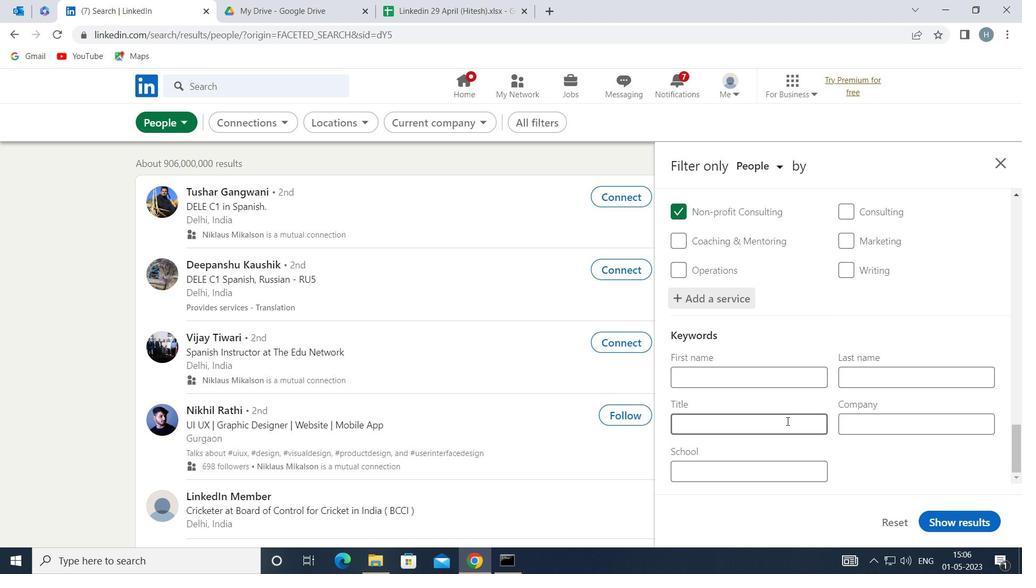 
Action: Mouse moved to (773, 406)
Screenshot: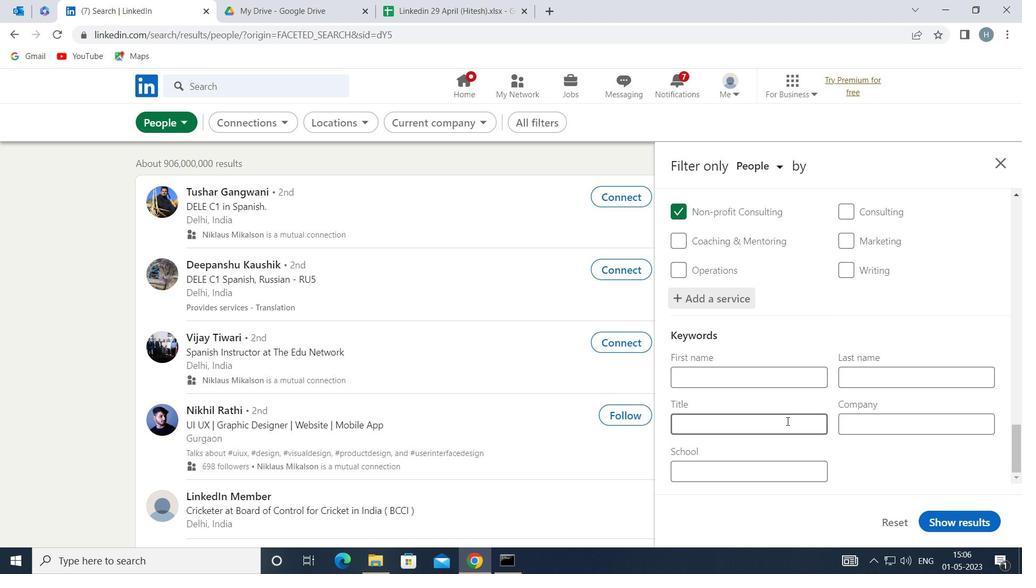 
Action: Key pressed <Key.shift>COPYWRITER
Screenshot: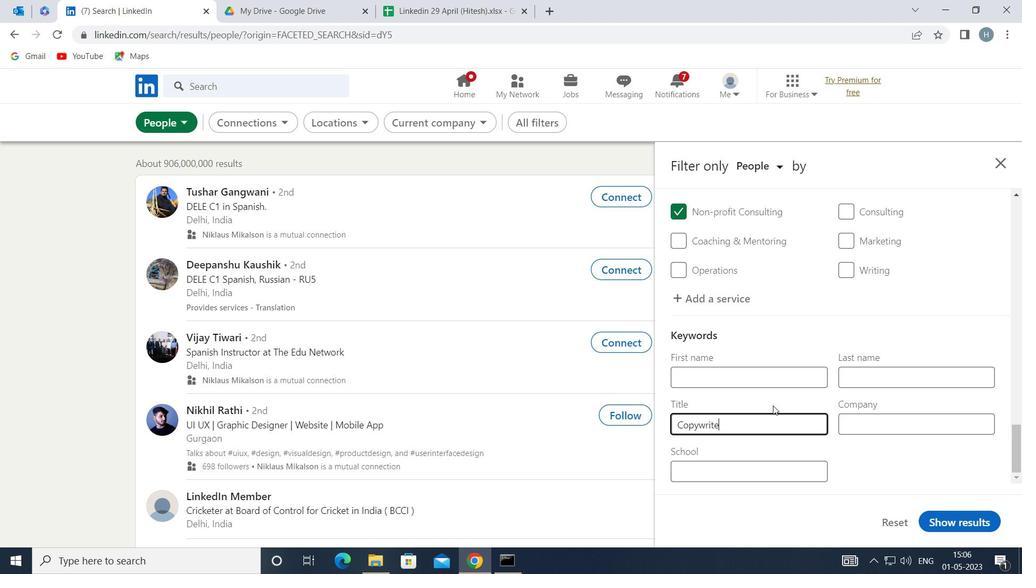 
Action: Mouse moved to (946, 521)
Screenshot: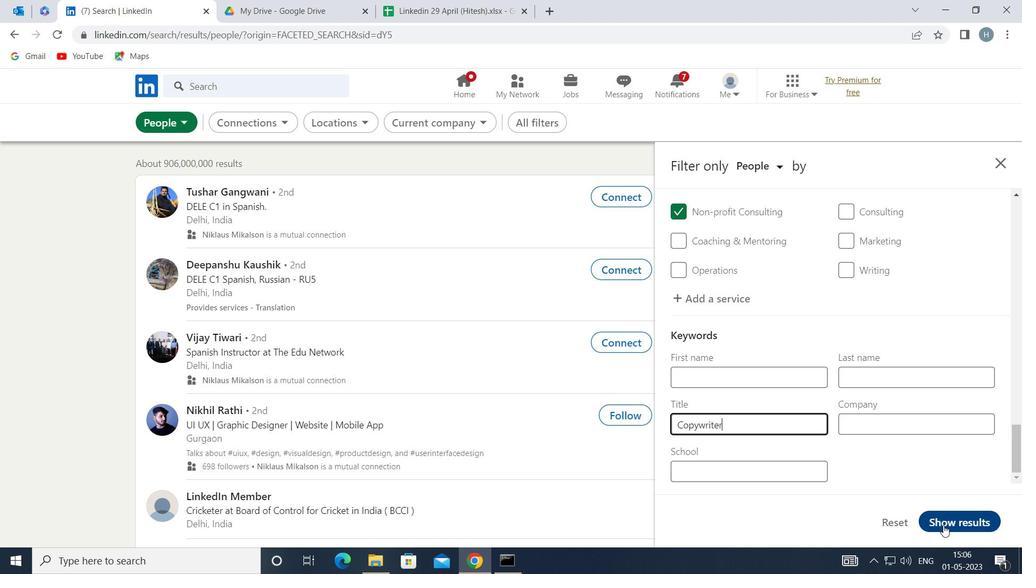 
Action: Mouse pressed left at (946, 521)
Screenshot: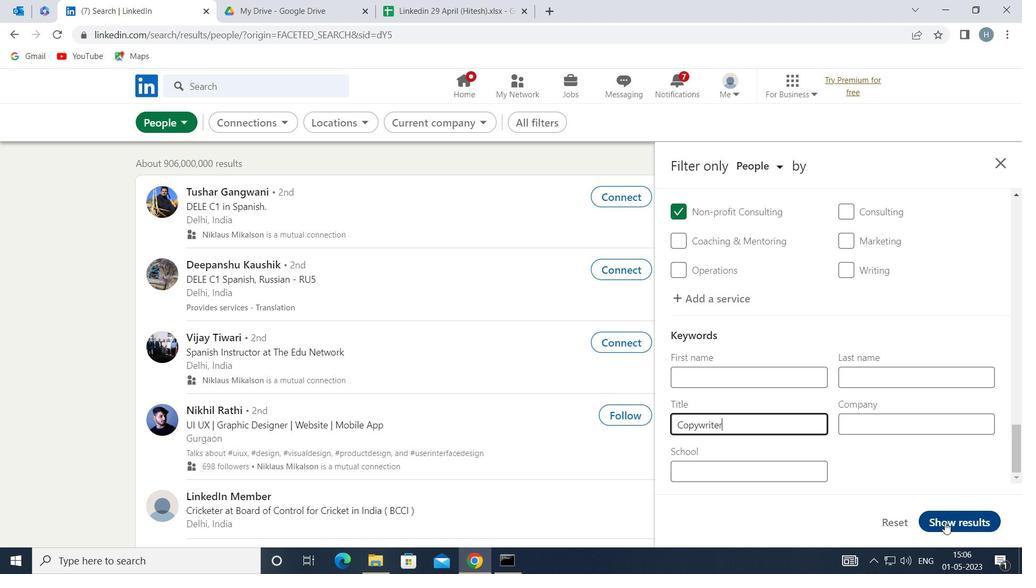 
Action: Mouse moved to (692, 305)
Screenshot: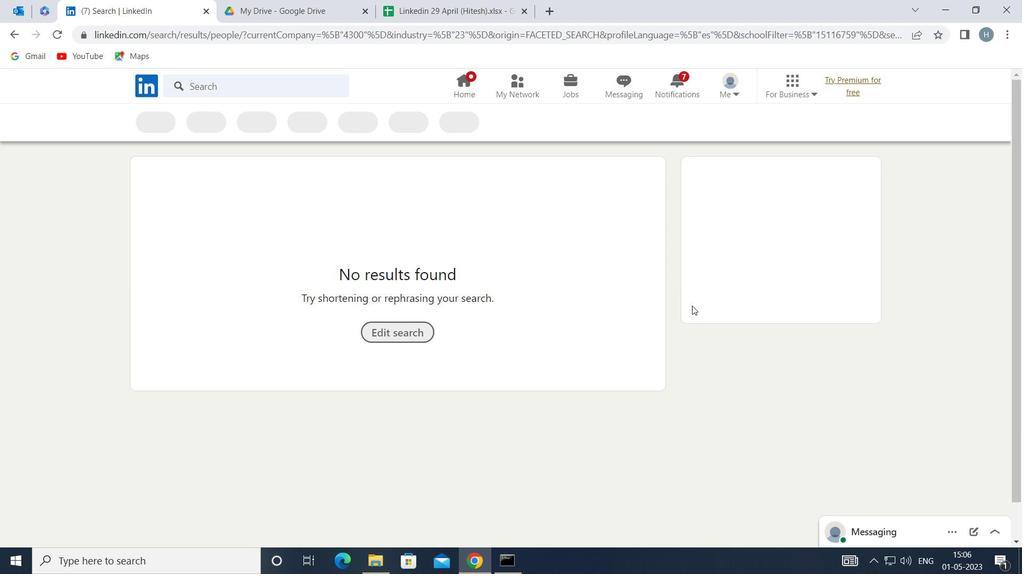 
